 Task: Search one way flight ticket for 2 adults, 4 children and 1 infant on lap in business from Yuma: Yuma International Airport/mcas Yuma to Evansville: Evansville Regional Airport on 5-3-2023. Choice of flights is Alaska. Price is upto 98000. Outbound departure time preference is 6:15.
Action: Mouse moved to (326, 267)
Screenshot: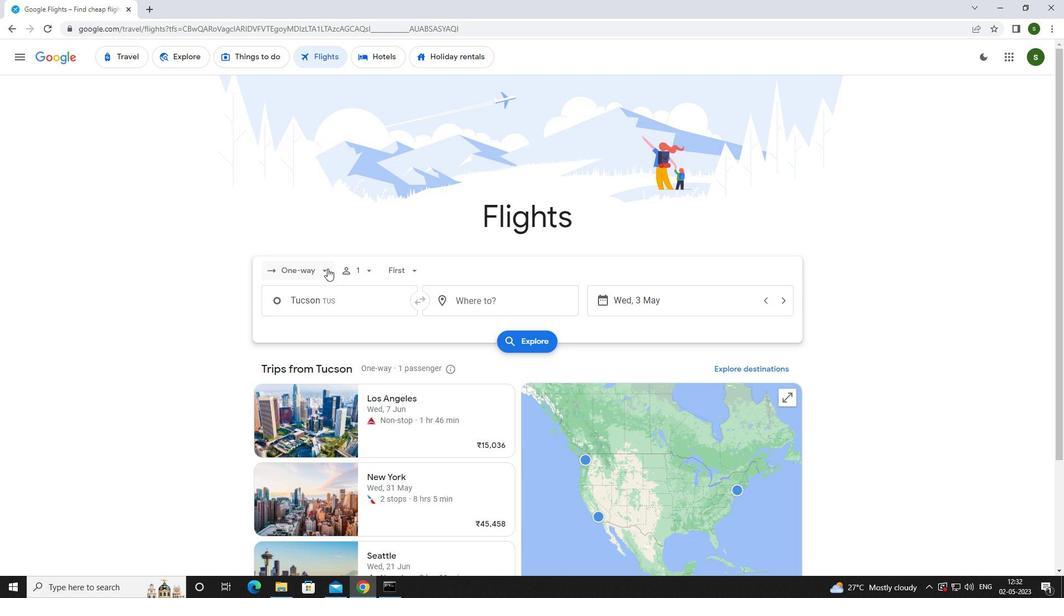 
Action: Mouse pressed left at (326, 267)
Screenshot: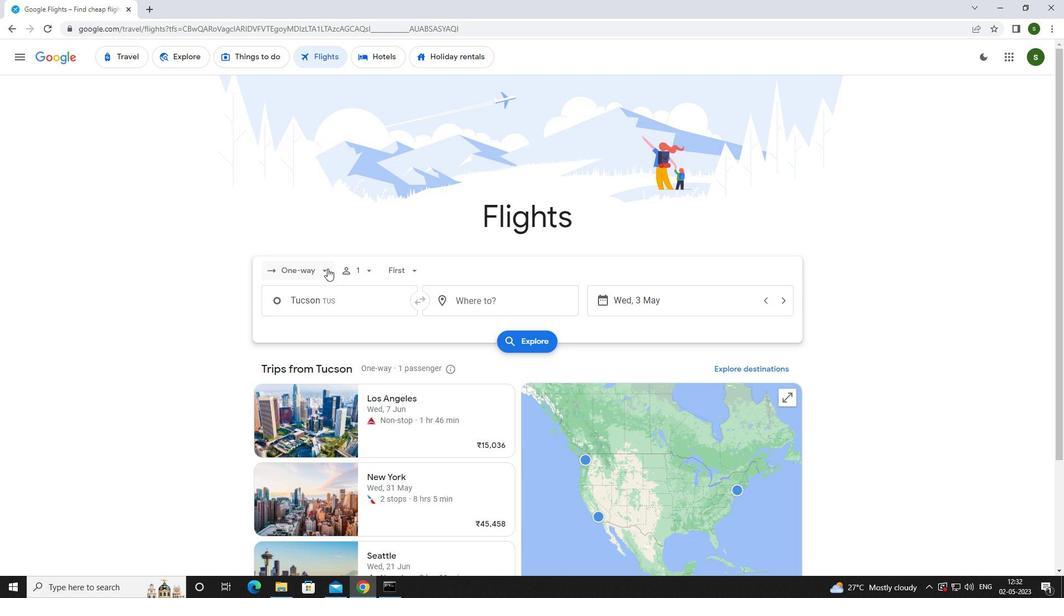 
Action: Mouse moved to (324, 319)
Screenshot: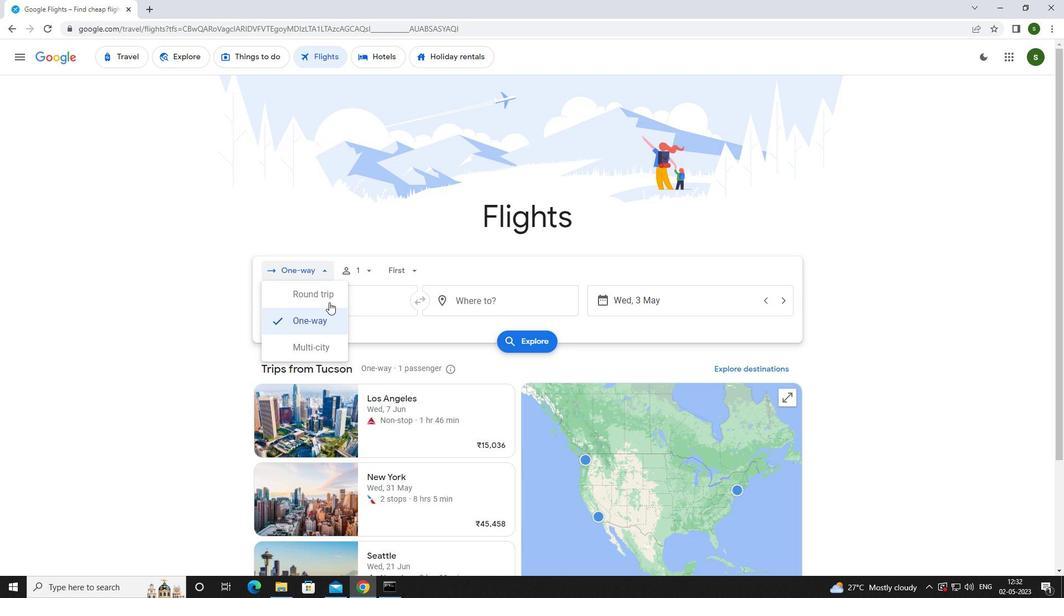 
Action: Mouse pressed left at (324, 319)
Screenshot: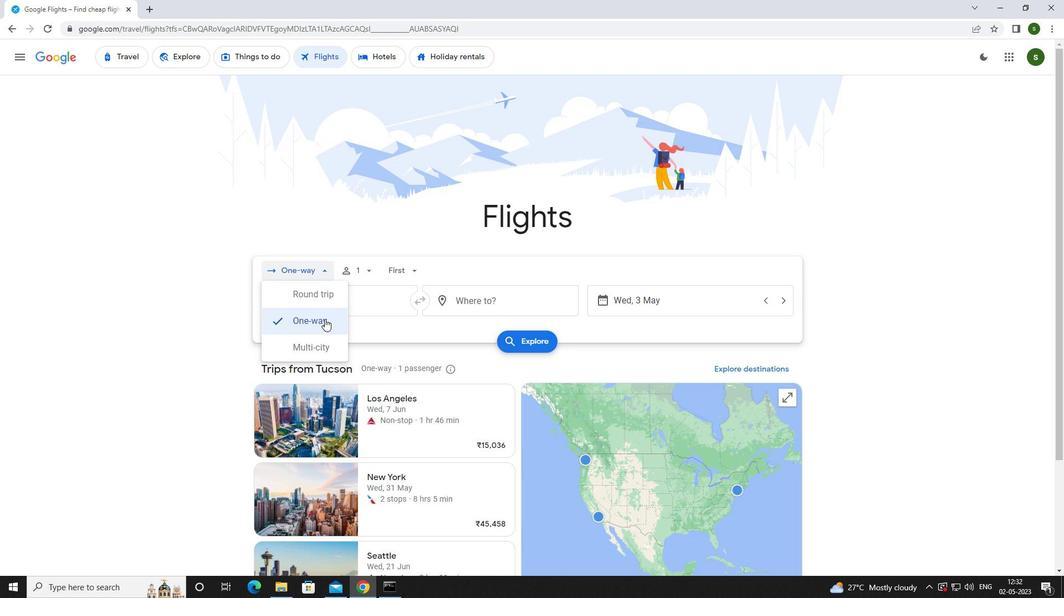 
Action: Mouse moved to (364, 271)
Screenshot: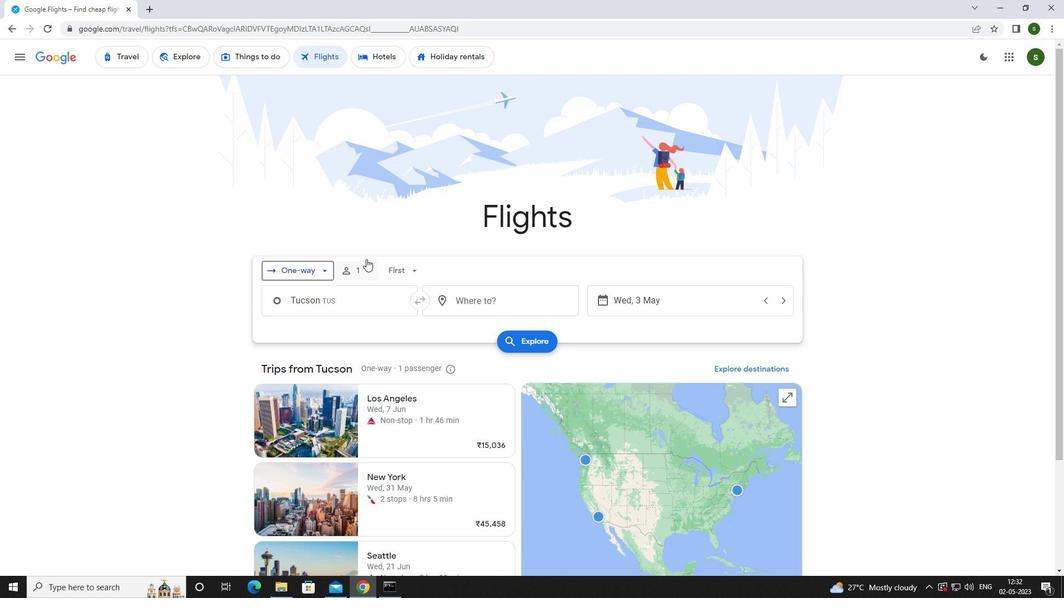 
Action: Mouse pressed left at (364, 271)
Screenshot: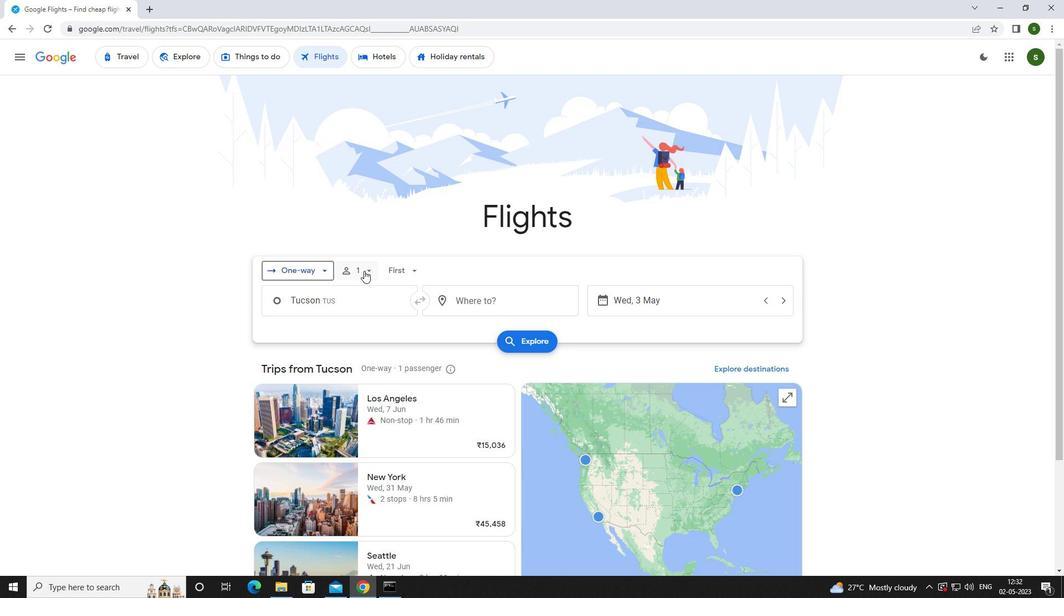 
Action: Mouse moved to (448, 301)
Screenshot: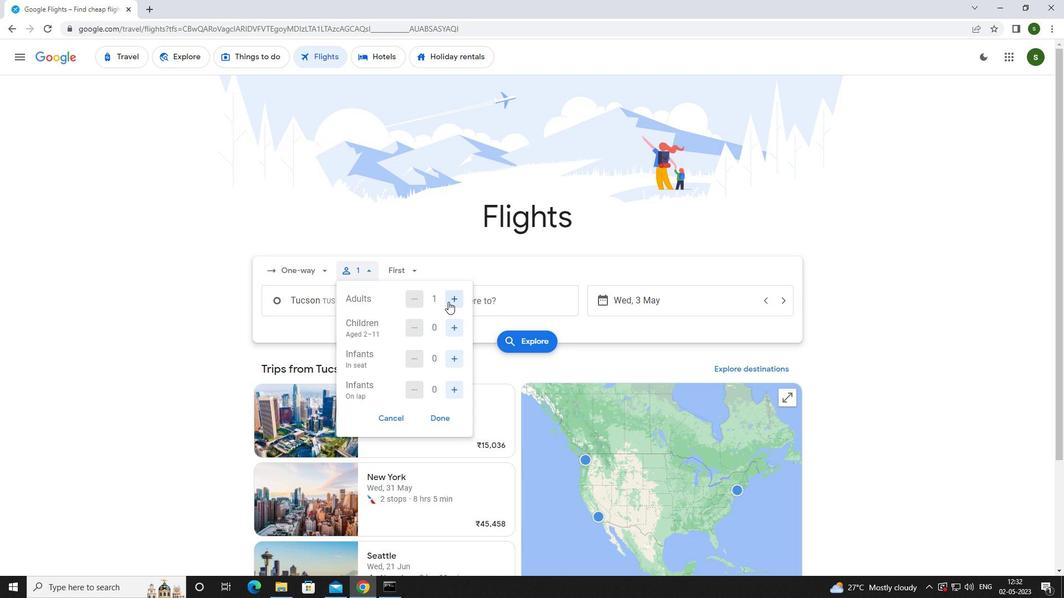 
Action: Mouse pressed left at (448, 301)
Screenshot: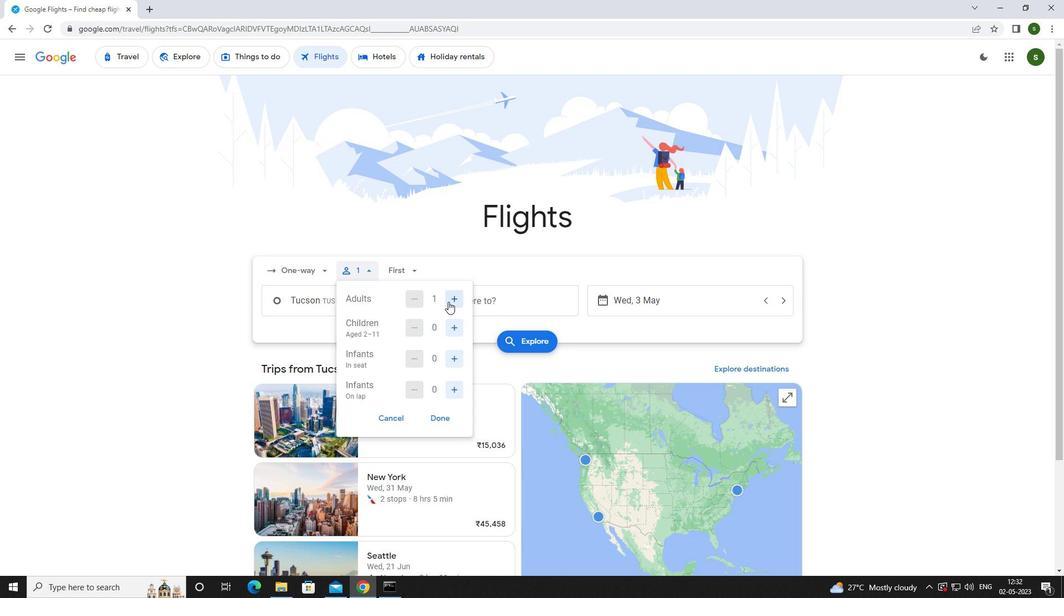 
Action: Mouse moved to (456, 327)
Screenshot: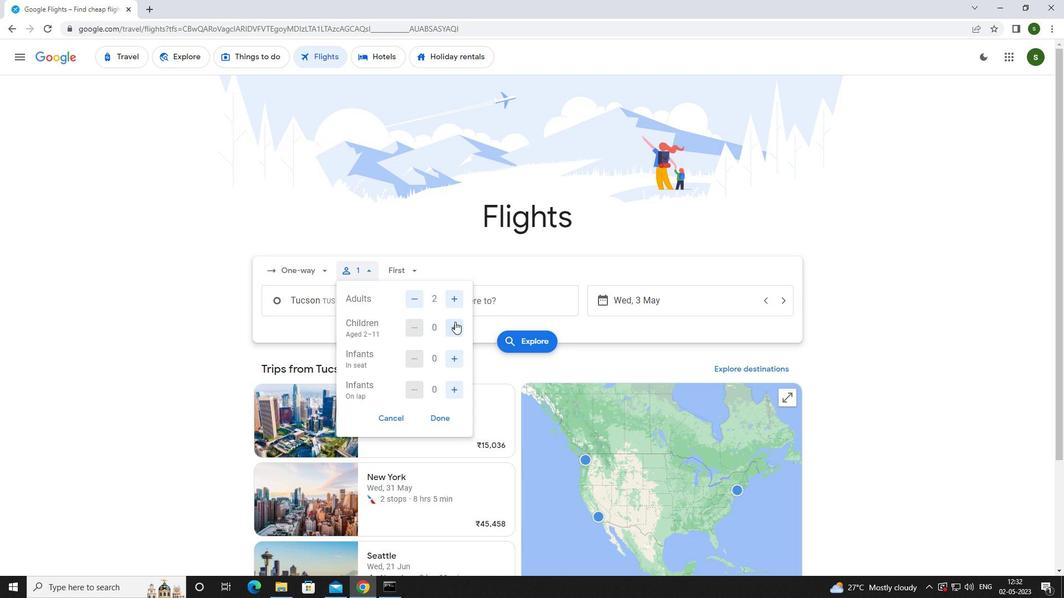 
Action: Mouse pressed left at (456, 327)
Screenshot: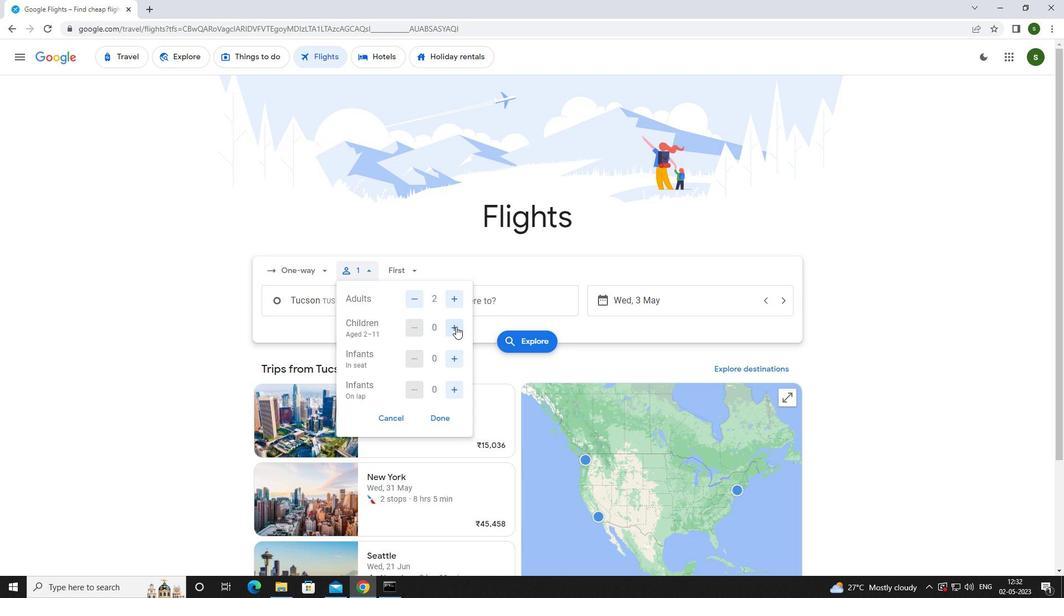 
Action: Mouse pressed left at (456, 327)
Screenshot: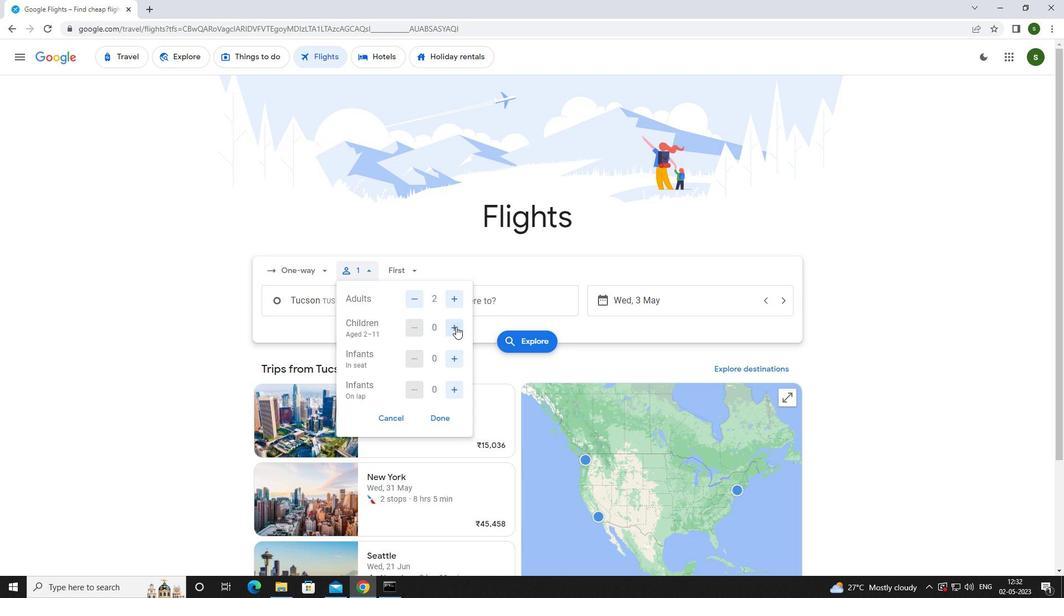 
Action: Mouse pressed left at (456, 327)
Screenshot: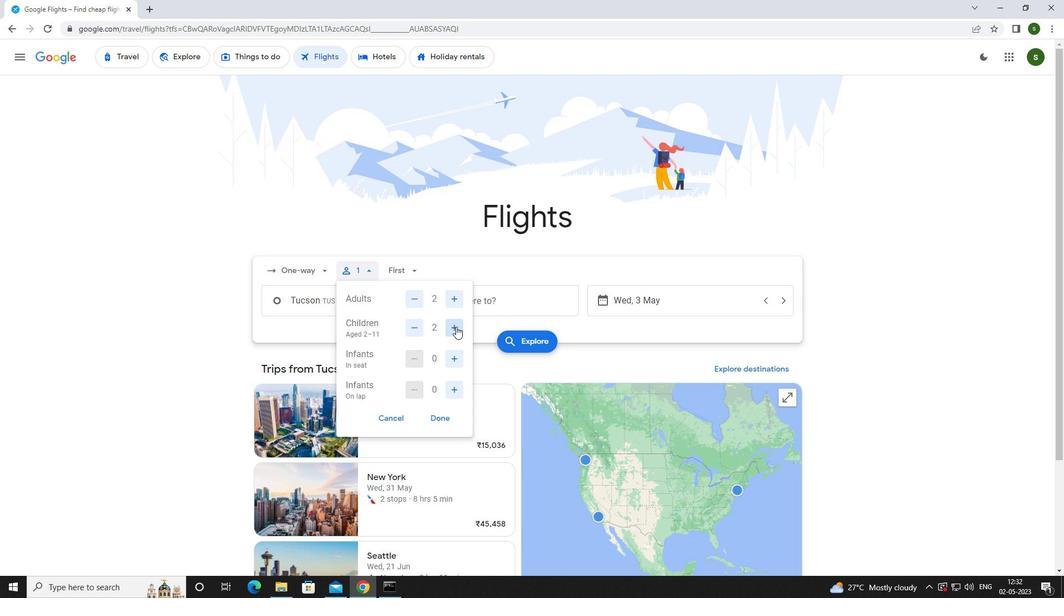 
Action: Mouse pressed left at (456, 327)
Screenshot: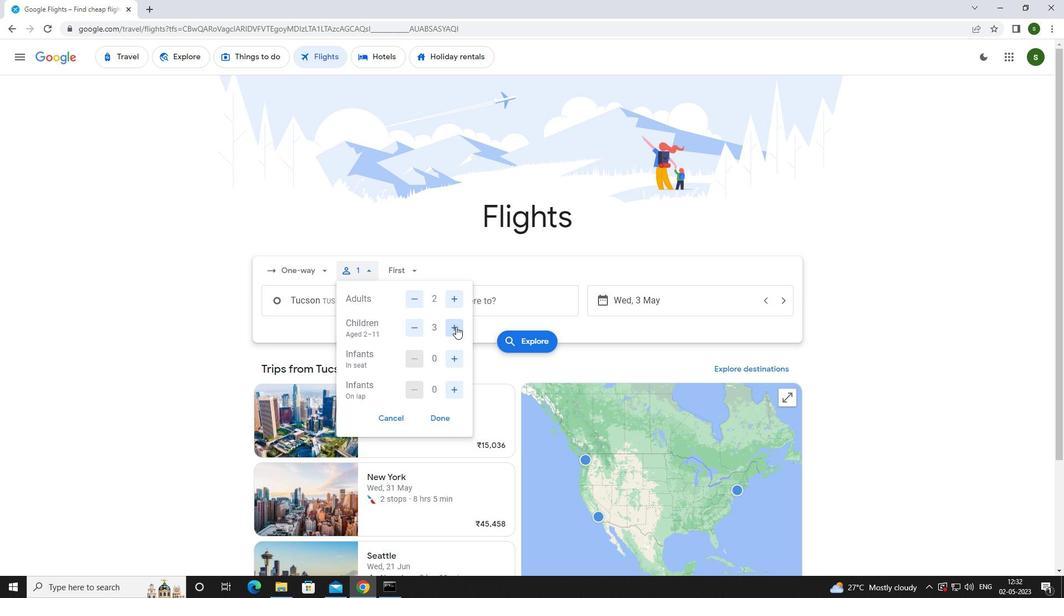 
Action: Mouse moved to (450, 392)
Screenshot: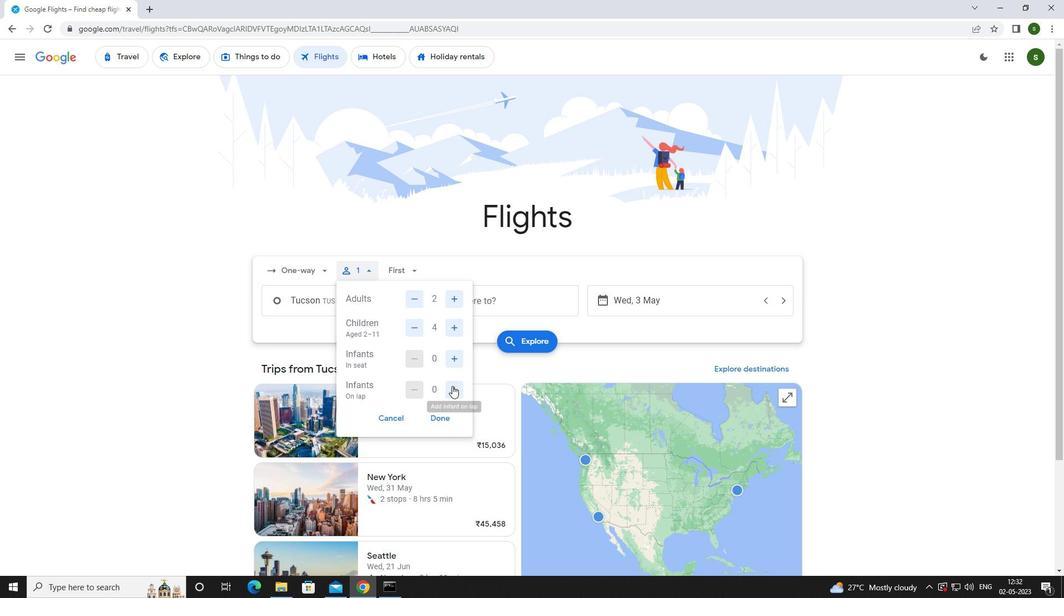 
Action: Mouse pressed left at (450, 392)
Screenshot: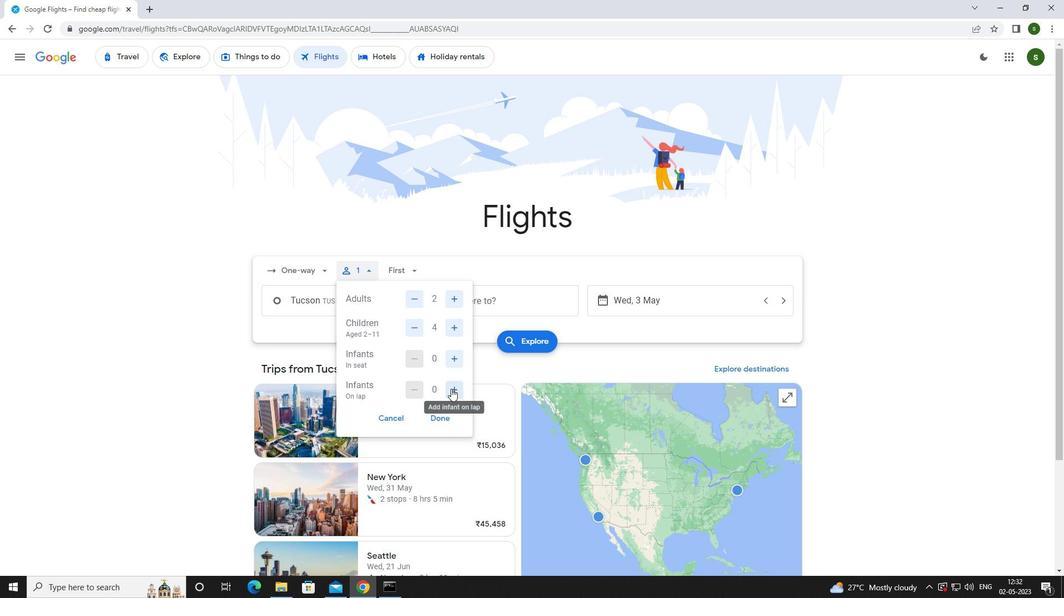 
Action: Mouse moved to (411, 272)
Screenshot: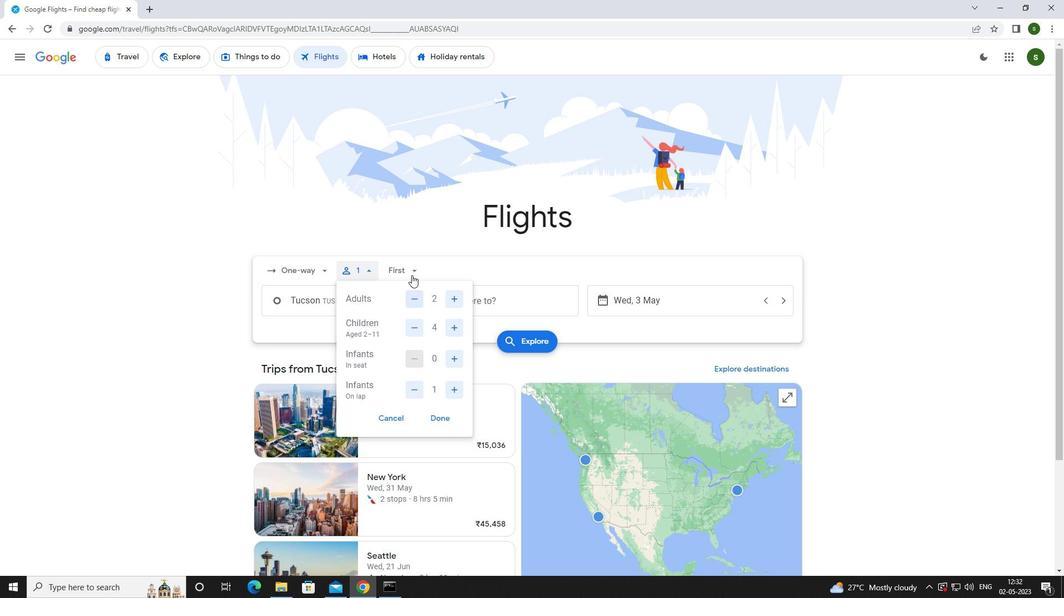 
Action: Mouse pressed left at (411, 272)
Screenshot: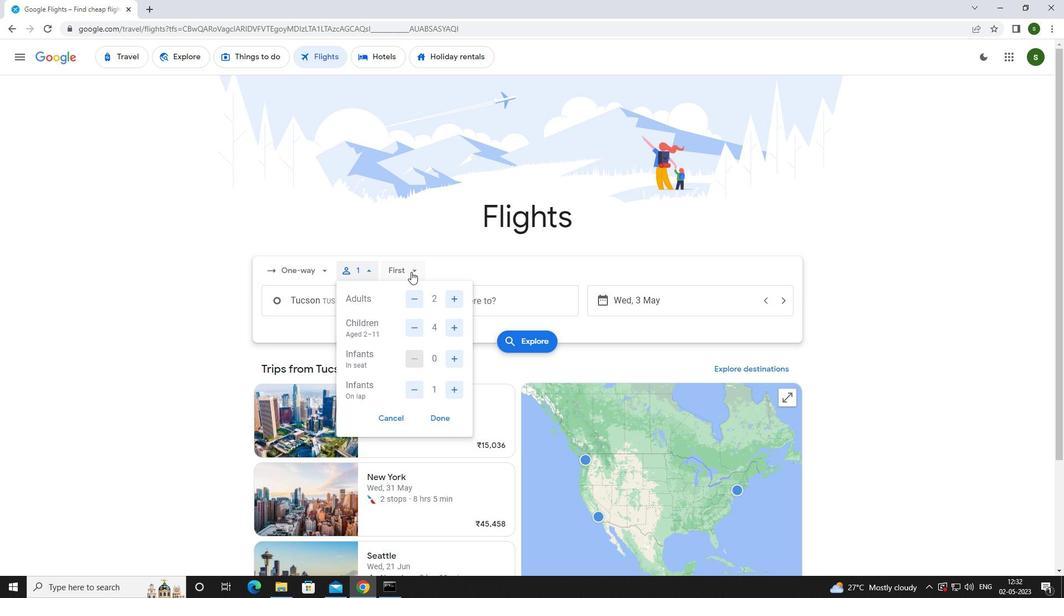
Action: Mouse moved to (427, 343)
Screenshot: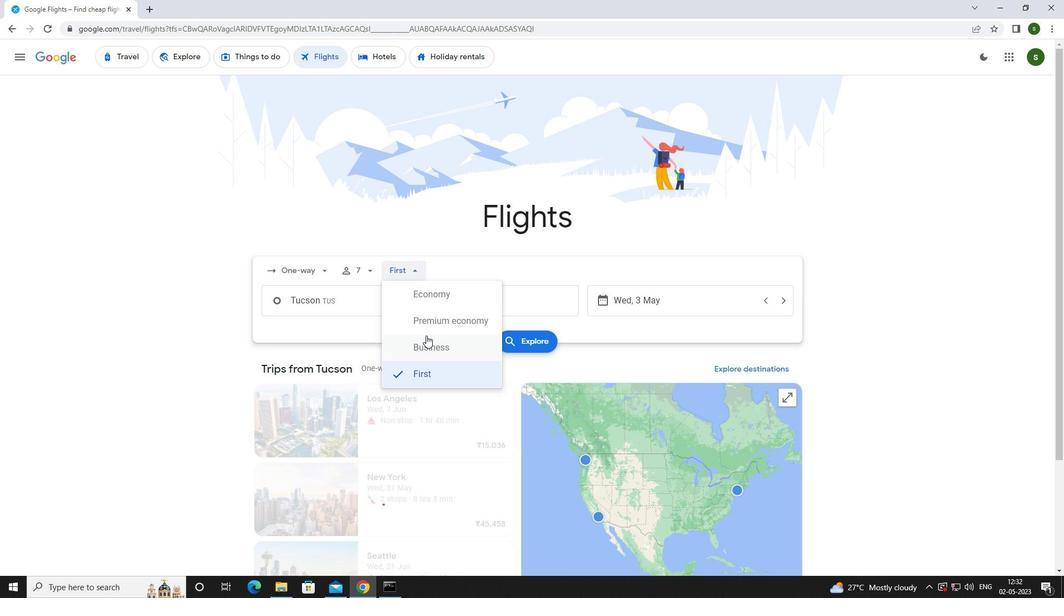 
Action: Mouse pressed left at (427, 343)
Screenshot: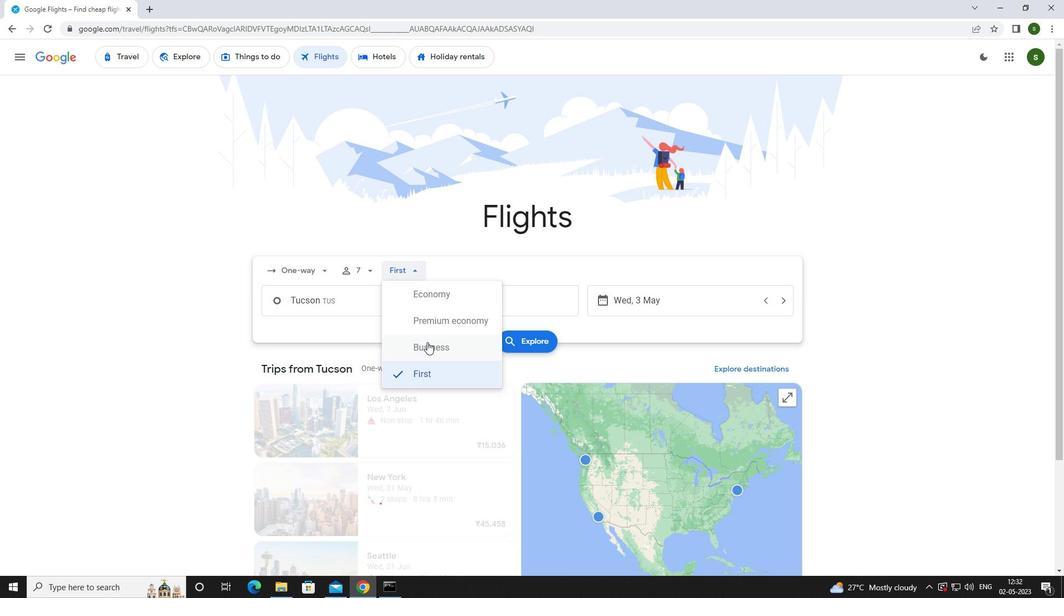 
Action: Mouse moved to (366, 304)
Screenshot: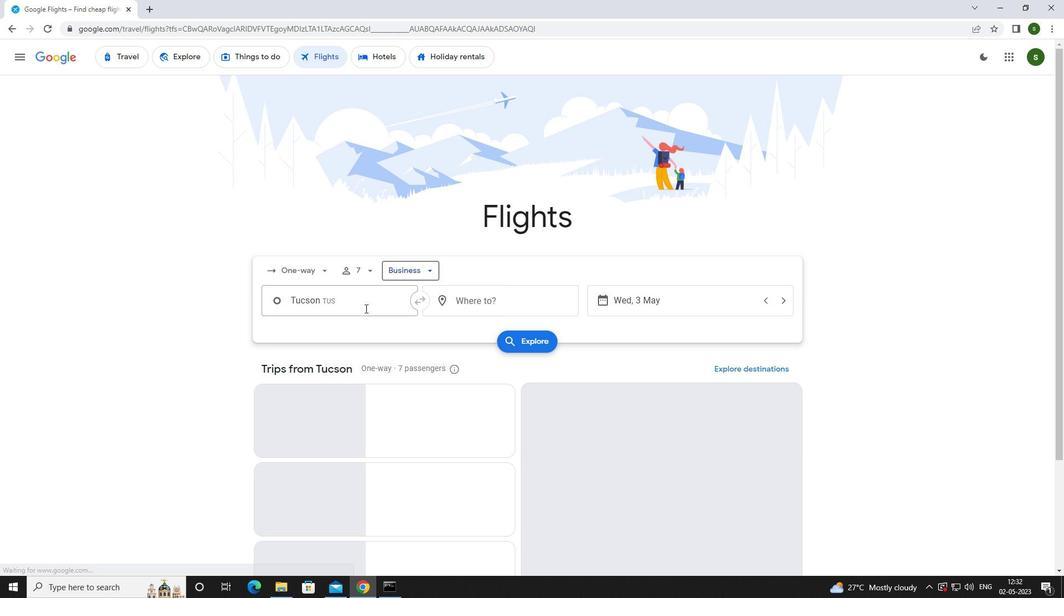 
Action: Mouse pressed left at (366, 304)
Screenshot: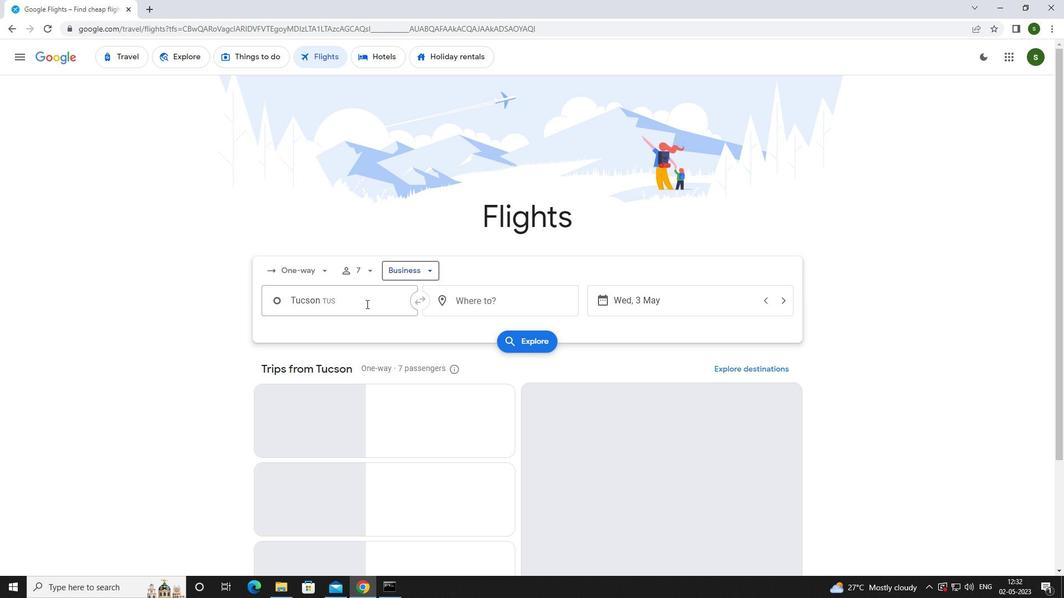 
Action: Mouse moved to (375, 319)
Screenshot: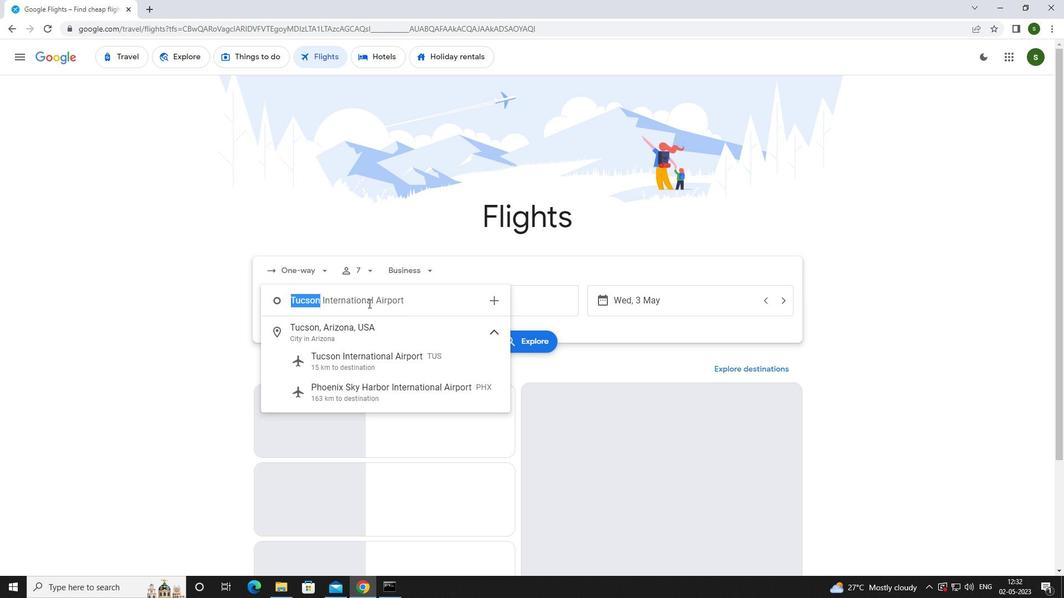 
Action: Key pressed <Key.caps_lock>y<Key.caps_lock>uma<Key.space>
Screenshot: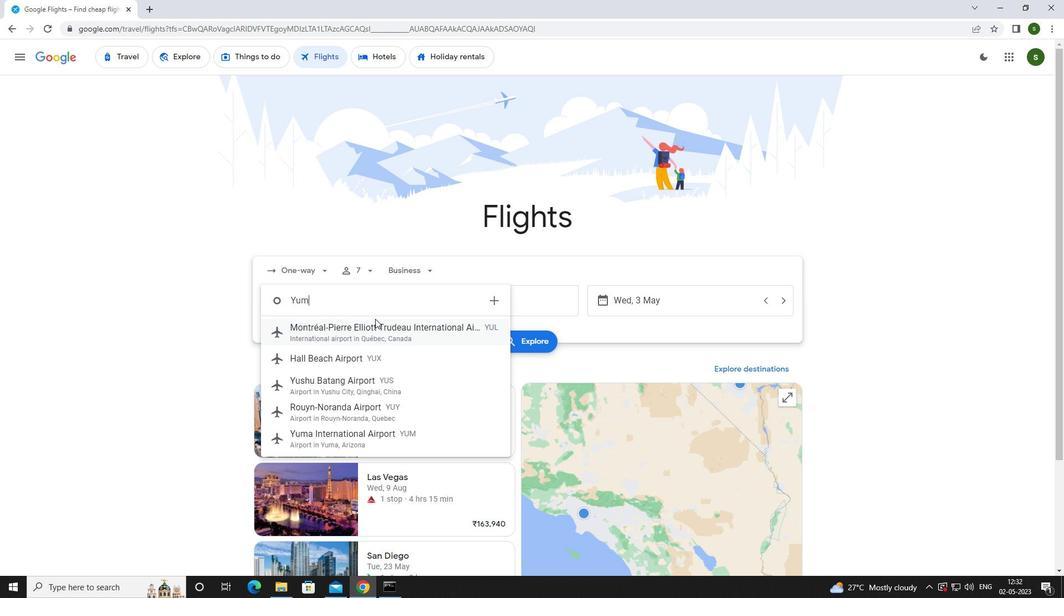 
Action: Mouse moved to (370, 370)
Screenshot: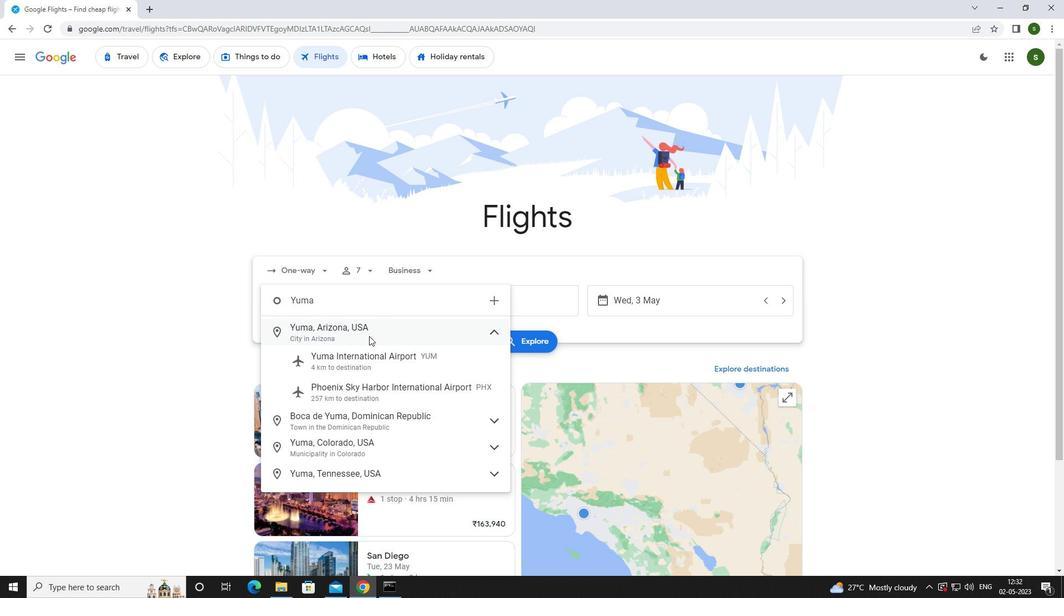 
Action: Mouse pressed left at (370, 370)
Screenshot: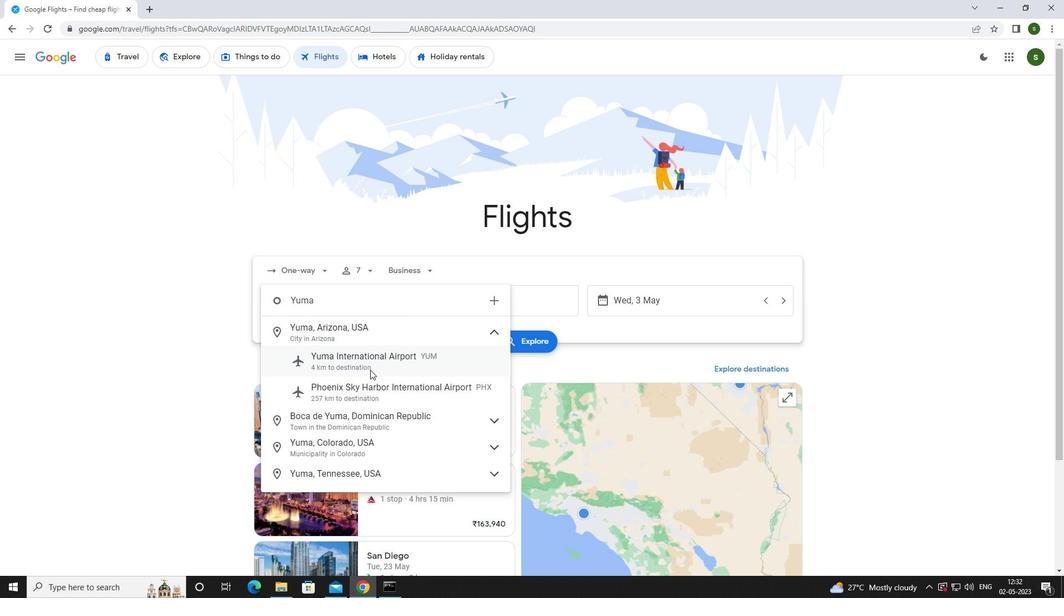 
Action: Mouse moved to (507, 303)
Screenshot: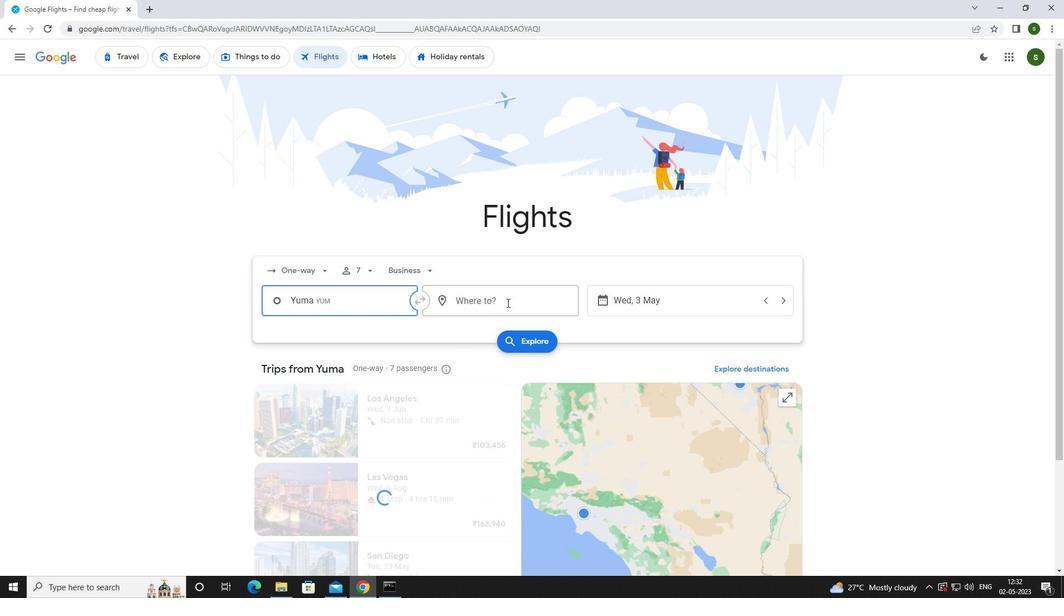 
Action: Mouse pressed left at (507, 303)
Screenshot: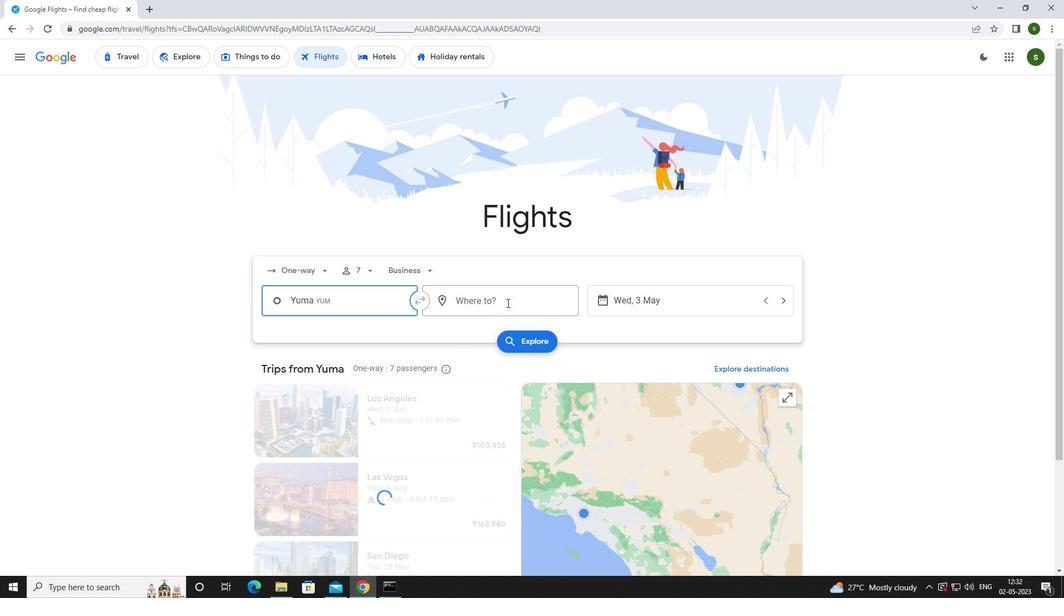 
Action: Key pressed <Key.caps_lock>e<Key.caps_lock>vansvill
Screenshot: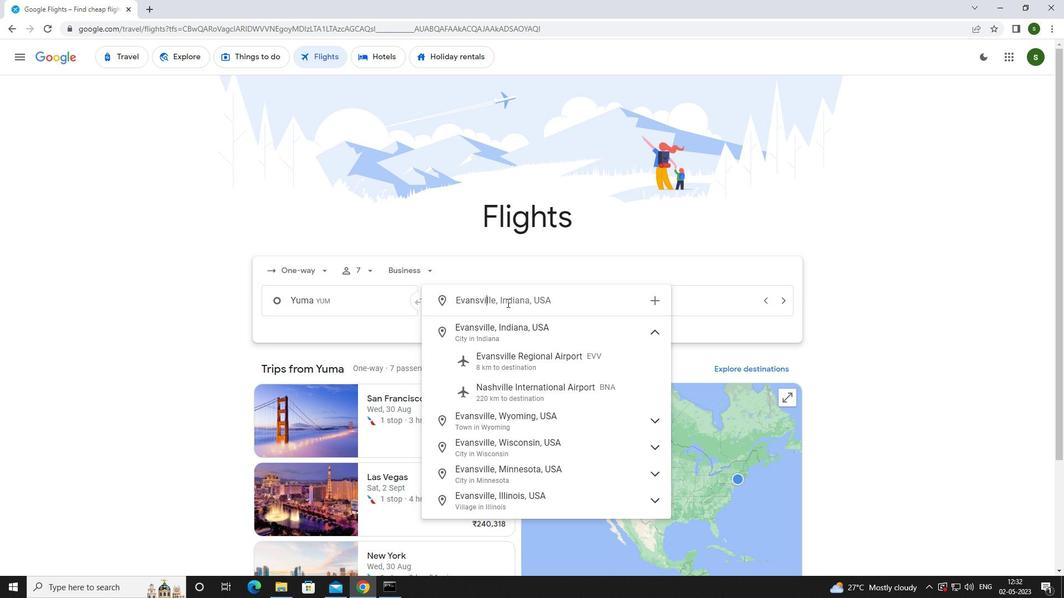 
Action: Mouse moved to (519, 358)
Screenshot: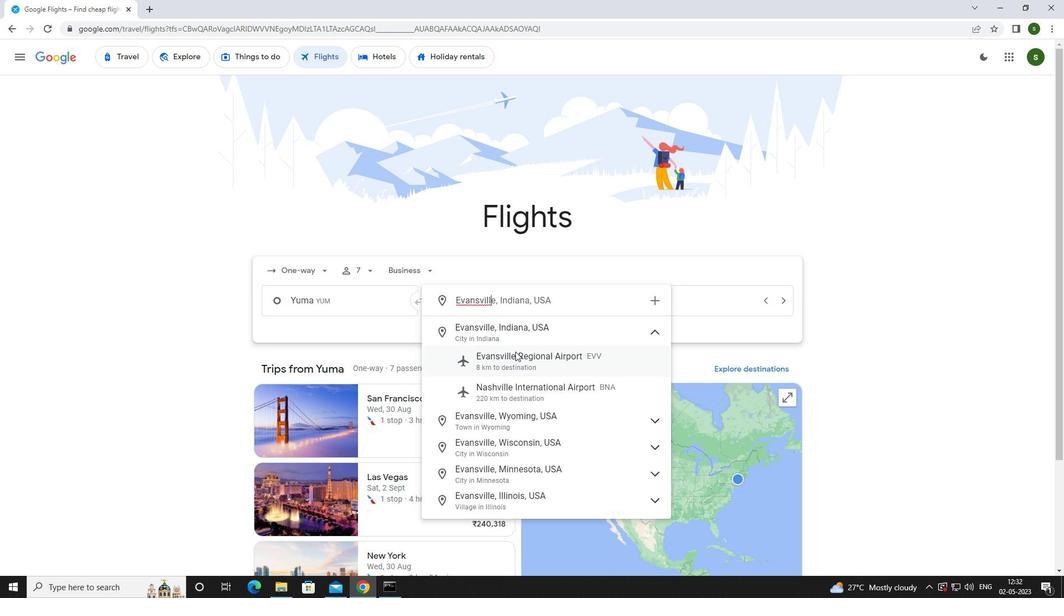 
Action: Mouse pressed left at (519, 358)
Screenshot: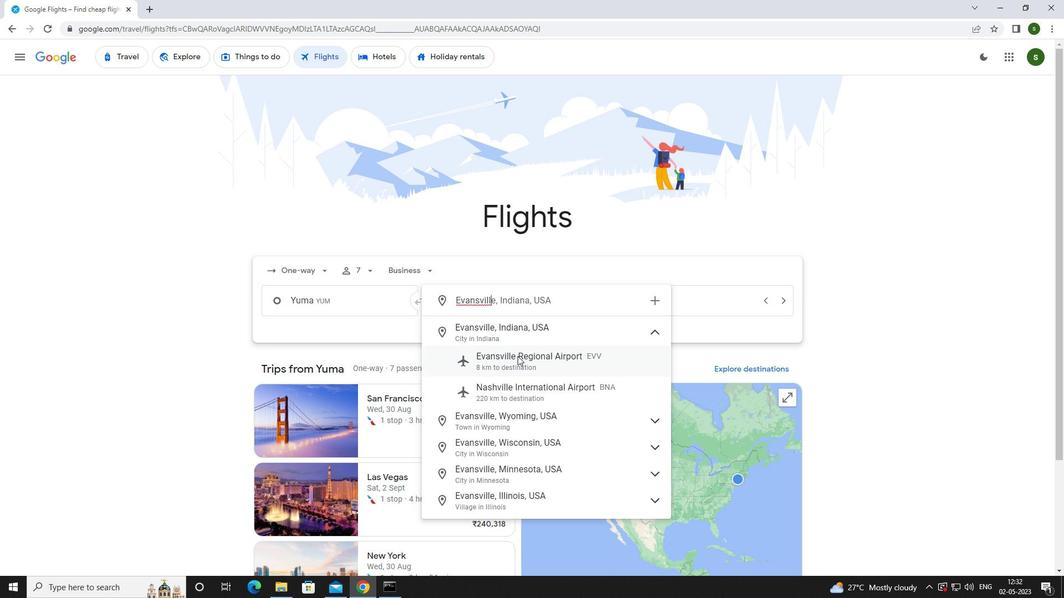 
Action: Mouse moved to (669, 300)
Screenshot: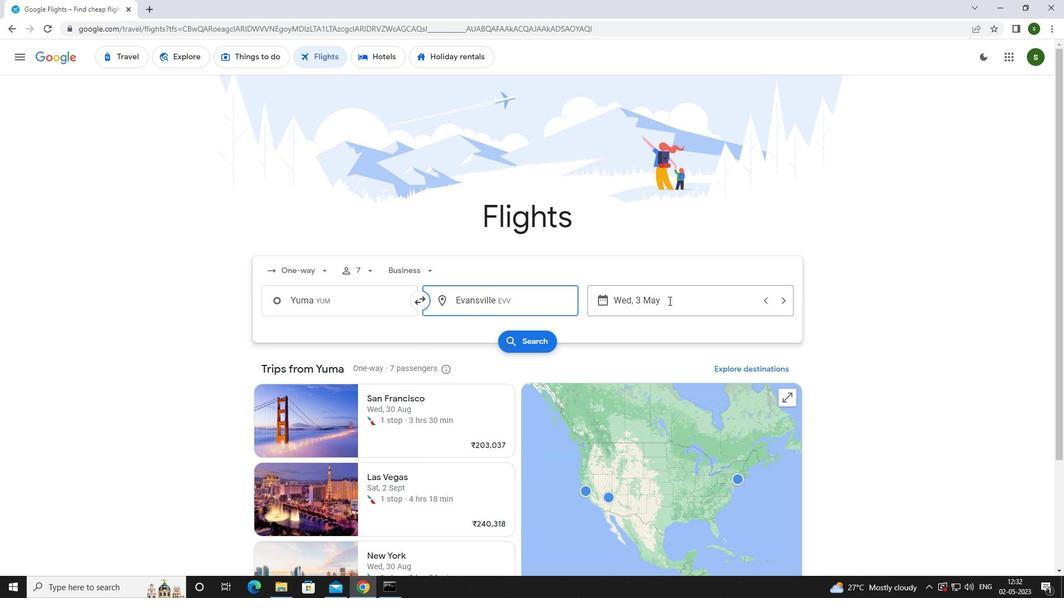 
Action: Mouse pressed left at (669, 300)
Screenshot: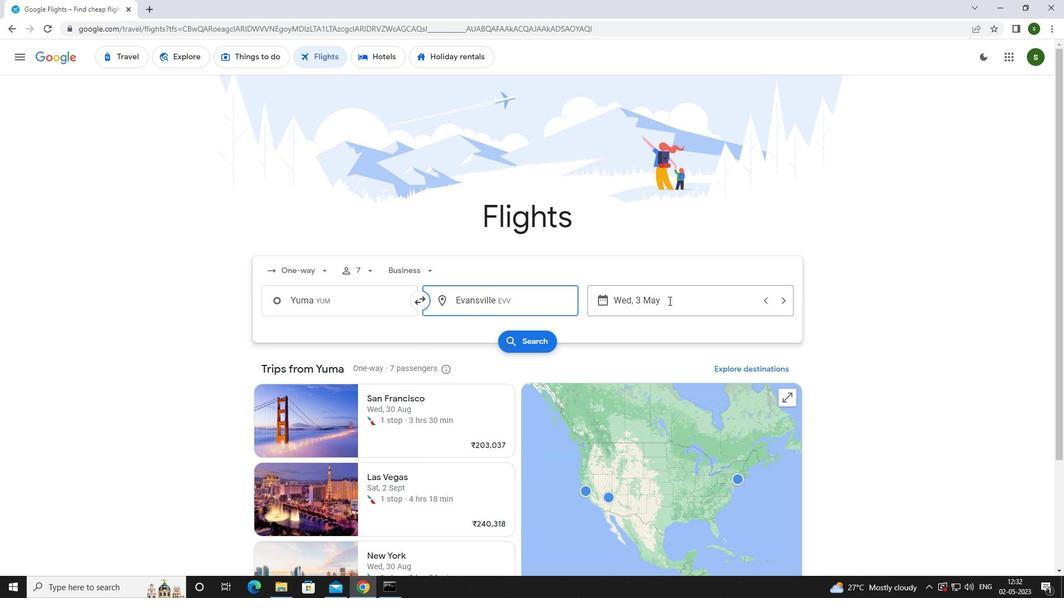 
Action: Mouse moved to (483, 373)
Screenshot: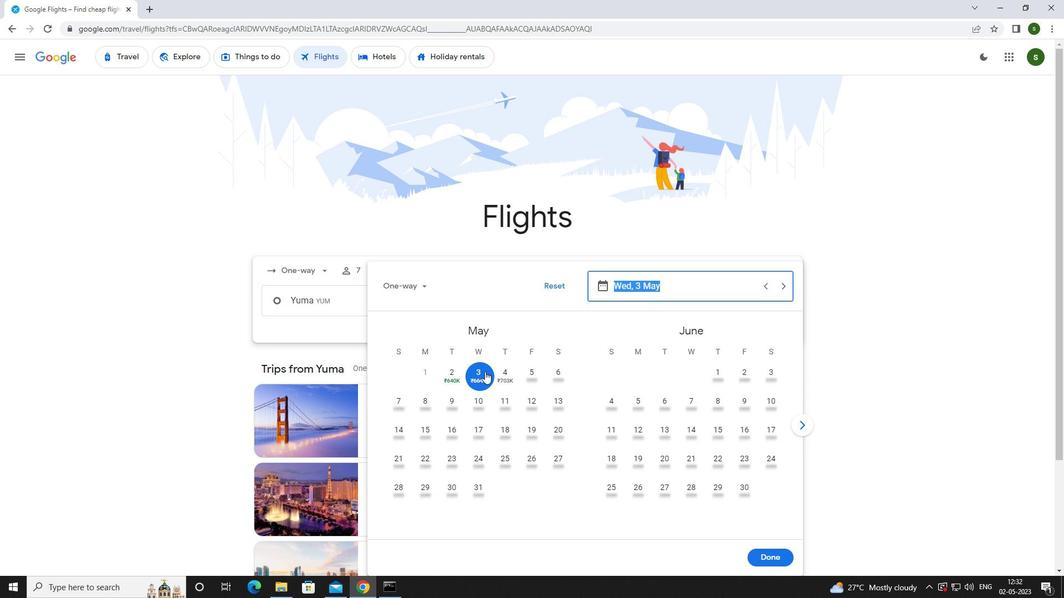 
Action: Mouse pressed left at (483, 373)
Screenshot: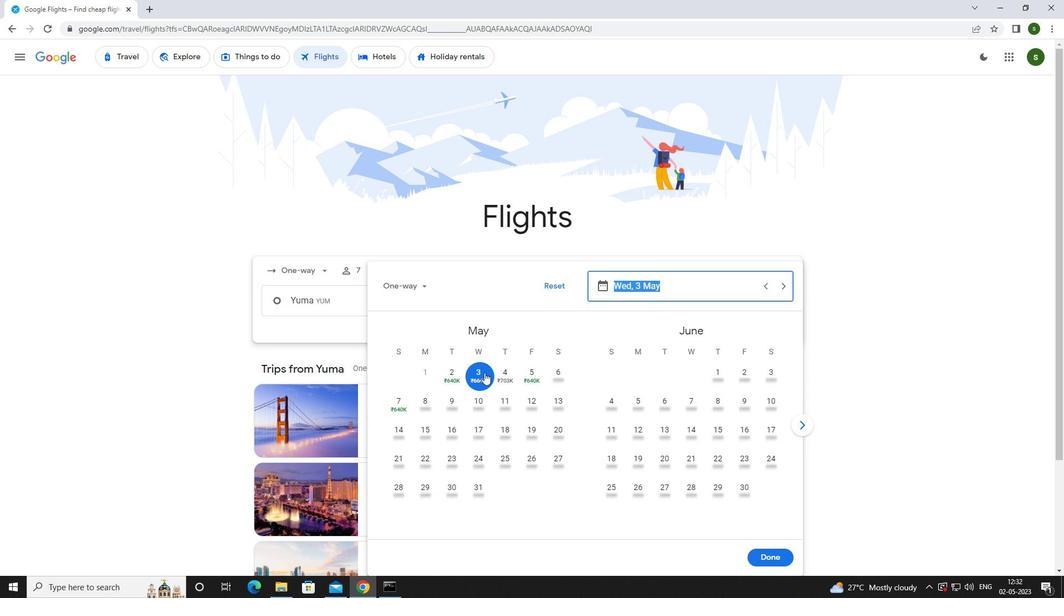 
Action: Mouse moved to (765, 554)
Screenshot: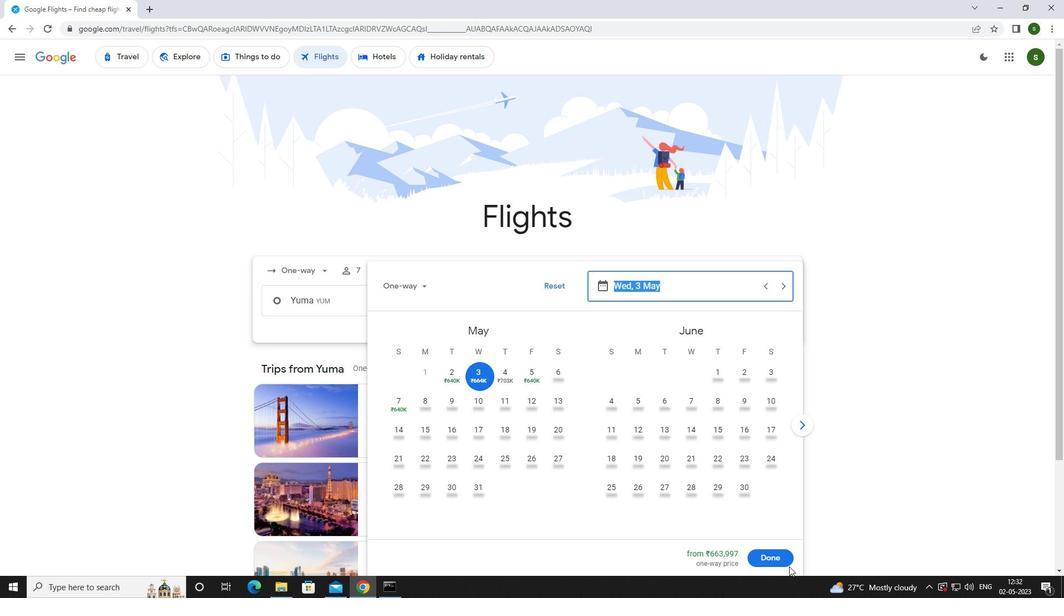 
Action: Mouse pressed left at (765, 554)
Screenshot: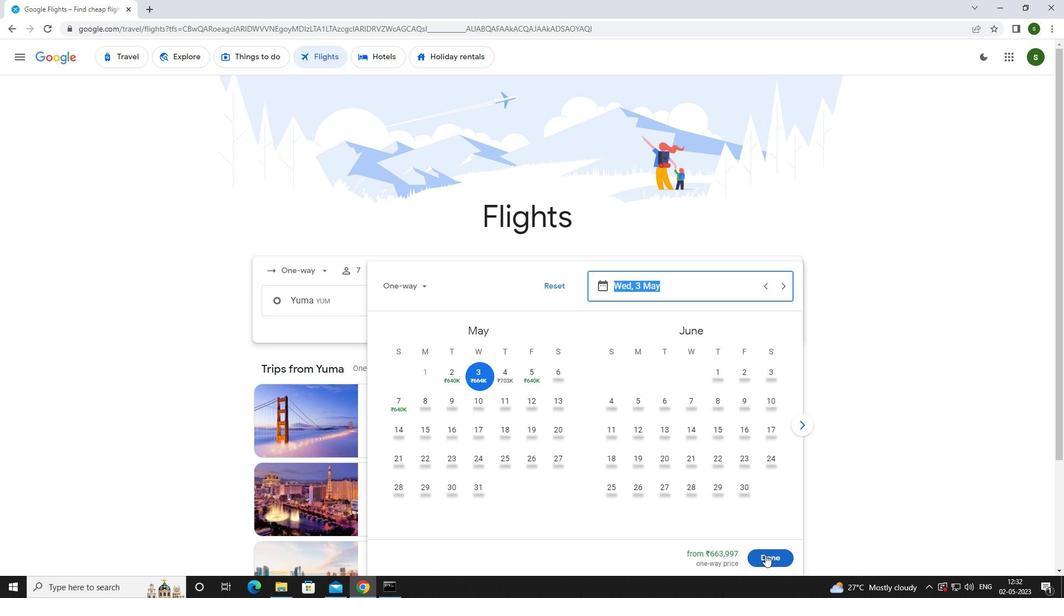 
Action: Mouse moved to (529, 339)
Screenshot: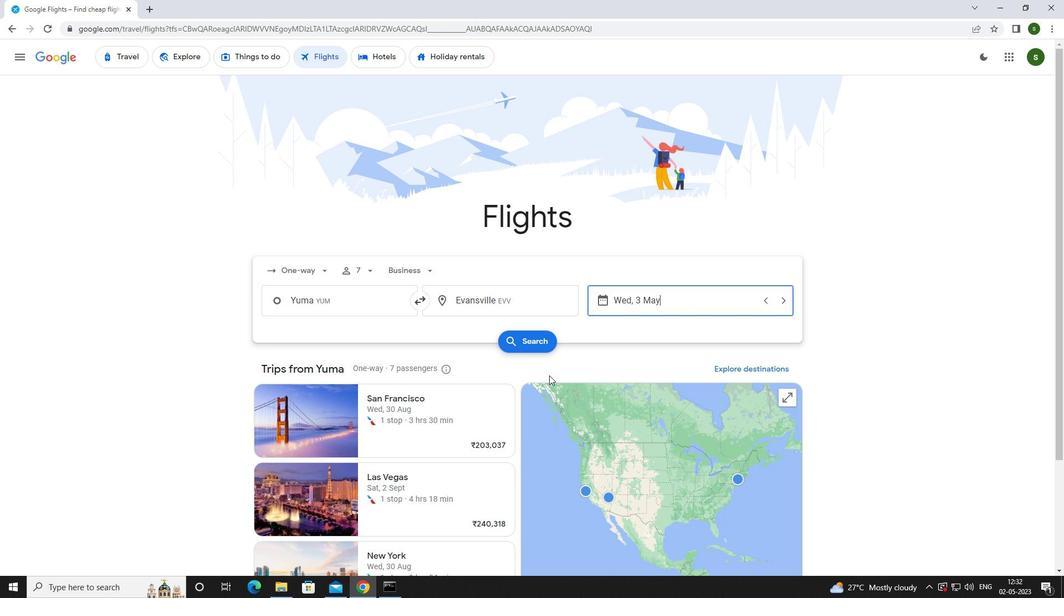 
Action: Mouse pressed left at (529, 339)
Screenshot: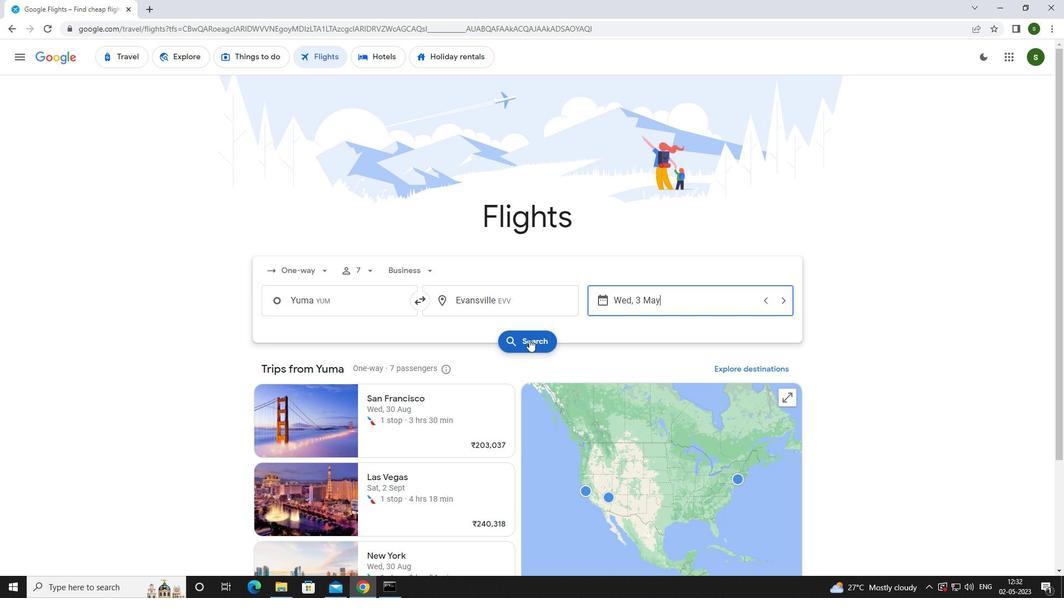 
Action: Mouse moved to (273, 157)
Screenshot: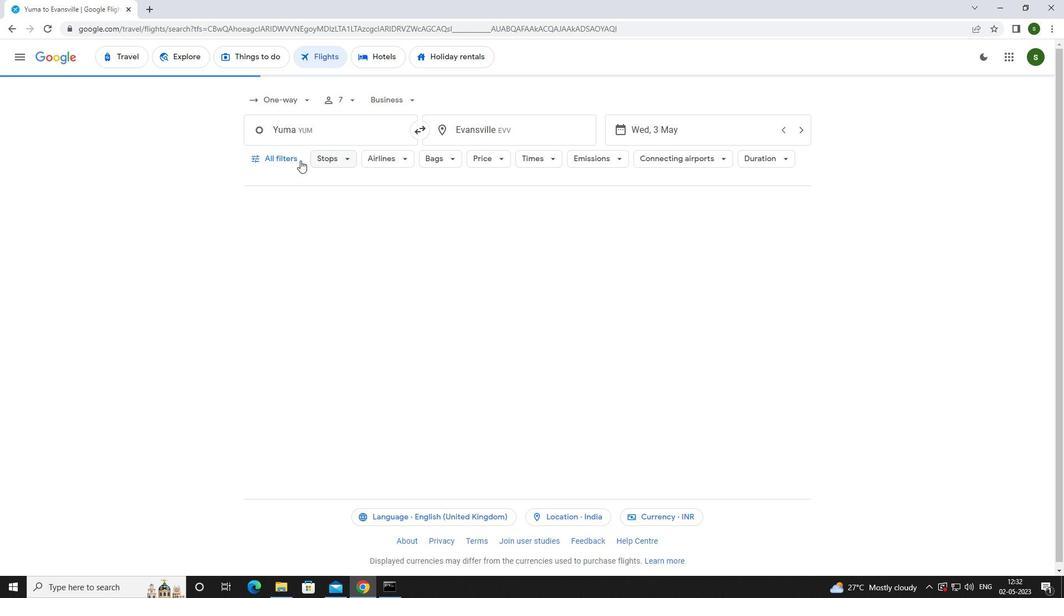 
Action: Mouse pressed left at (273, 157)
Screenshot: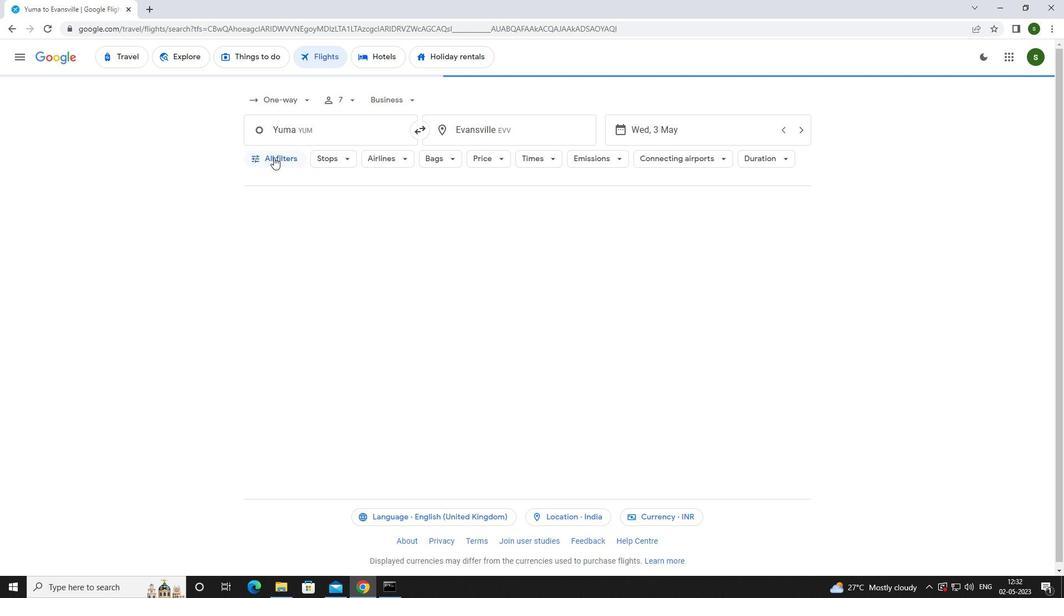 
Action: Mouse moved to (414, 395)
Screenshot: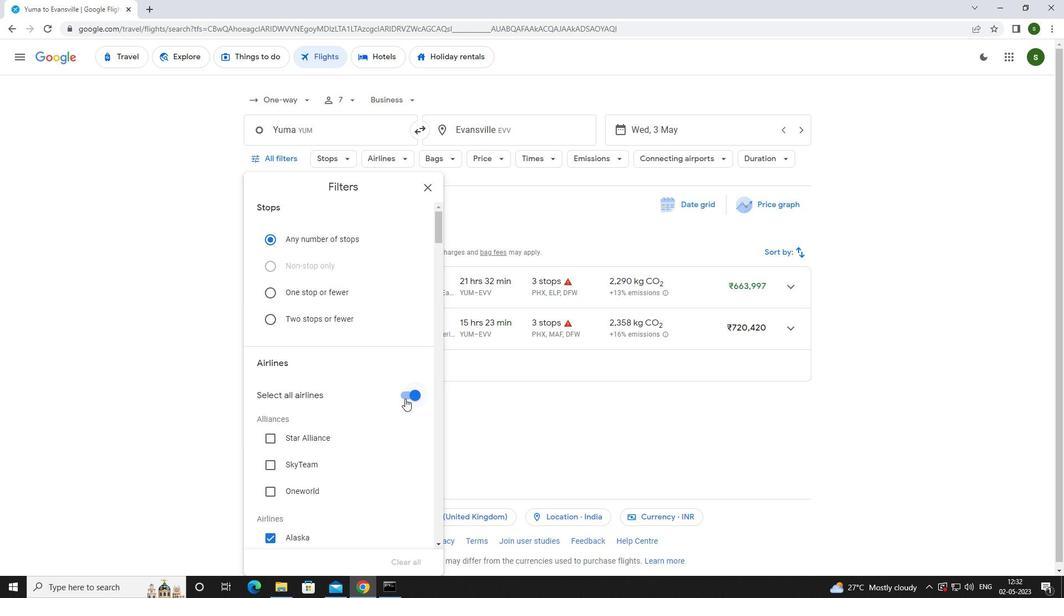 
Action: Mouse pressed left at (414, 395)
Screenshot: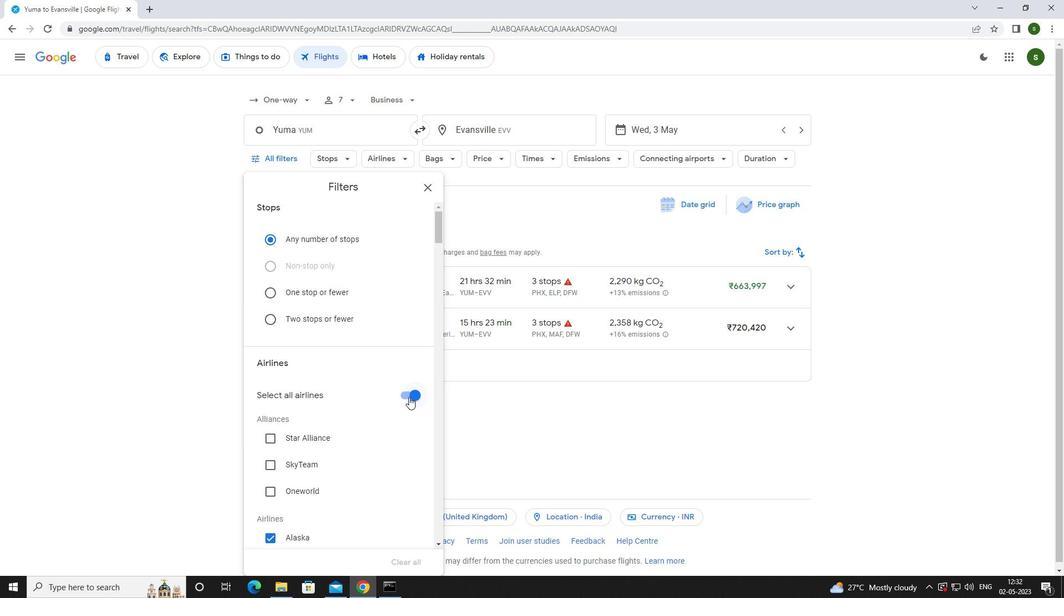 
Action: Mouse moved to (378, 315)
Screenshot: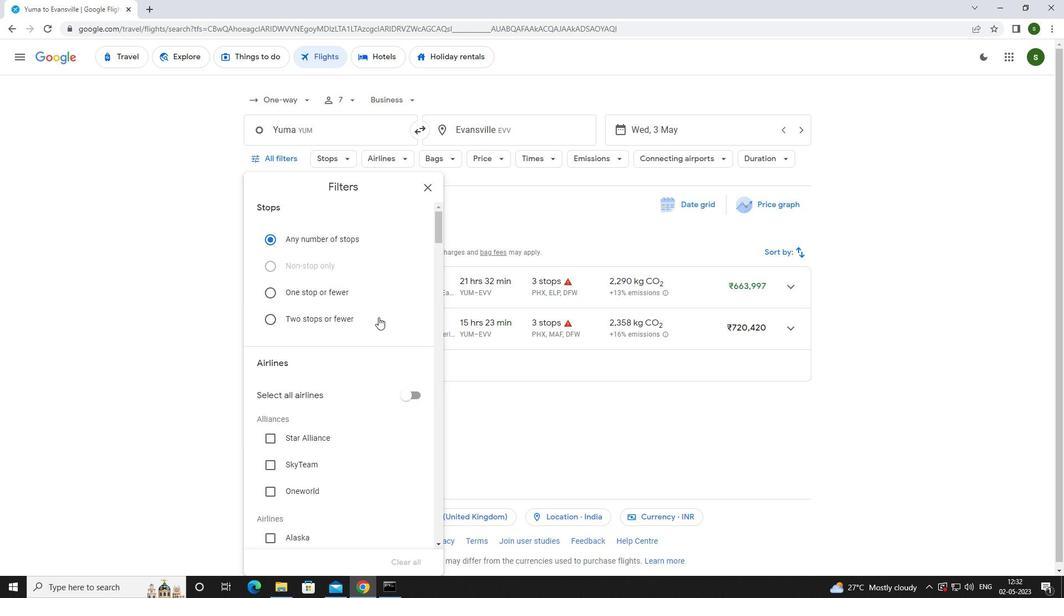 
Action: Mouse scrolled (378, 314) with delta (0, 0)
Screenshot: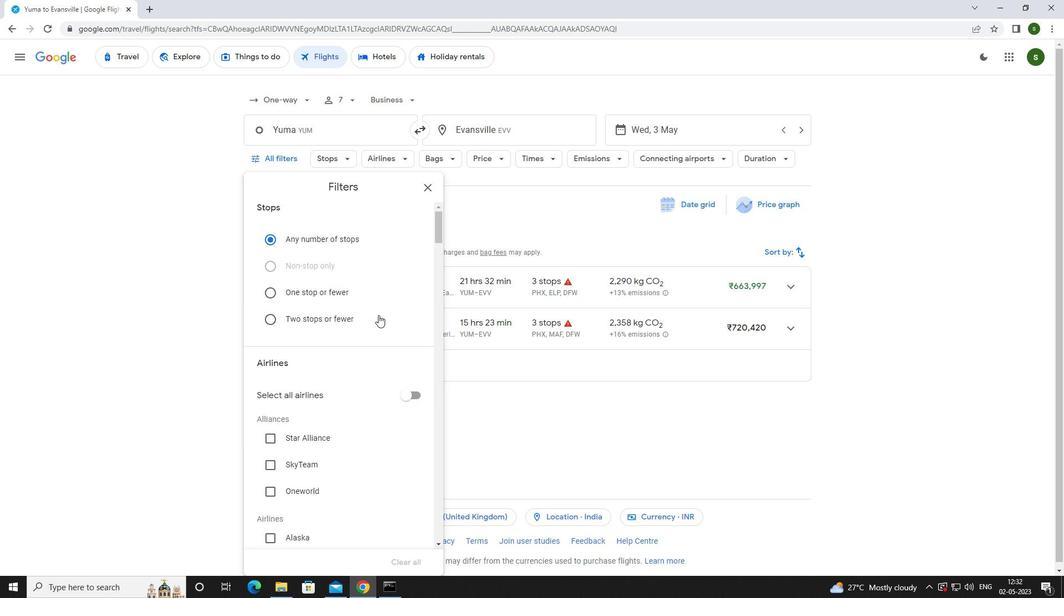 
Action: Mouse scrolled (378, 314) with delta (0, 0)
Screenshot: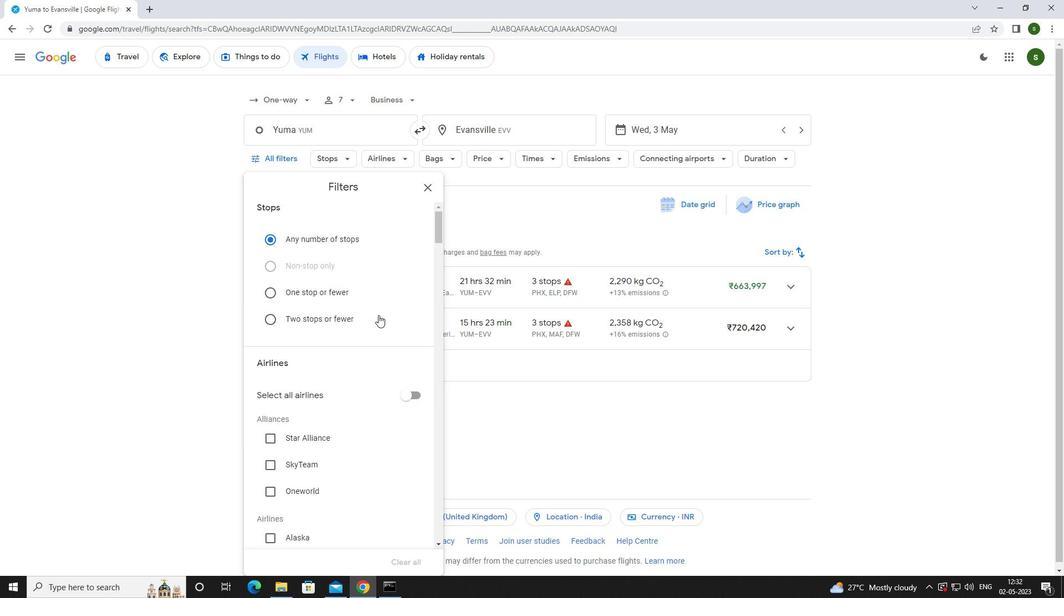 
Action: Mouse moved to (378, 314)
Screenshot: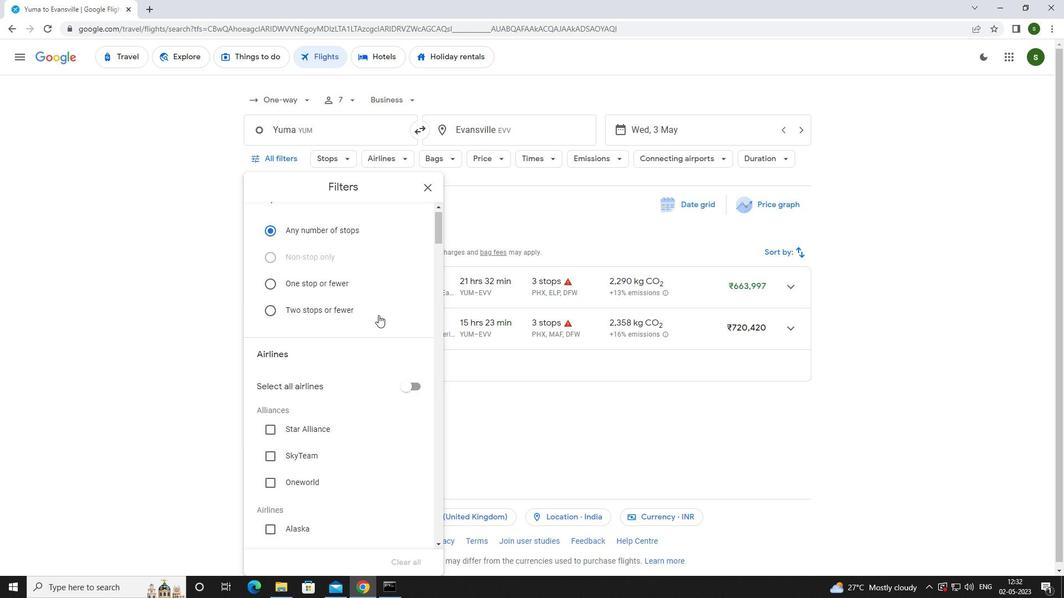 
Action: Mouse scrolled (378, 314) with delta (0, 0)
Screenshot: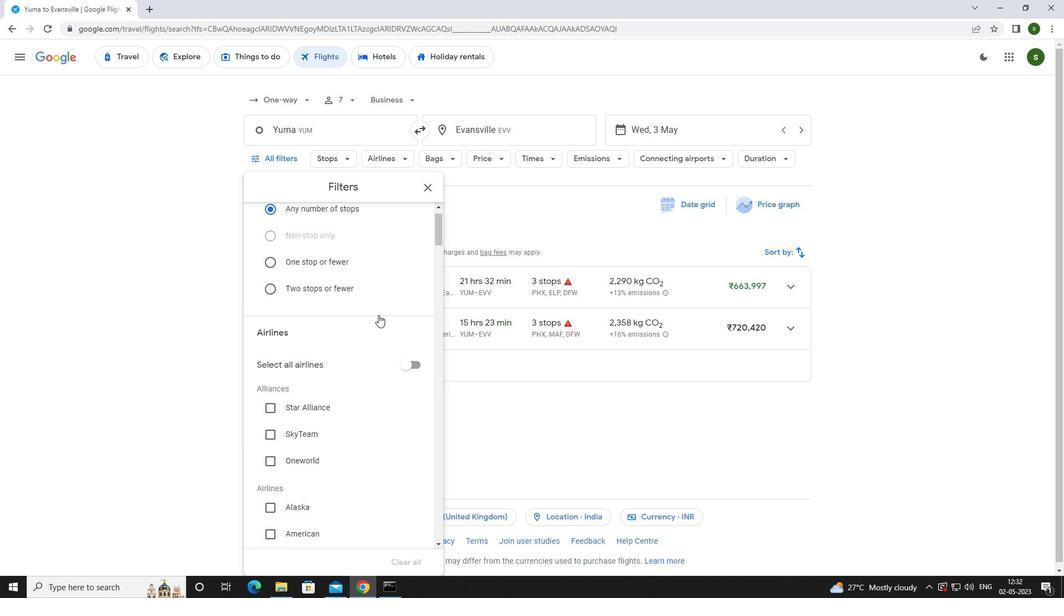 
Action: Mouse moved to (299, 371)
Screenshot: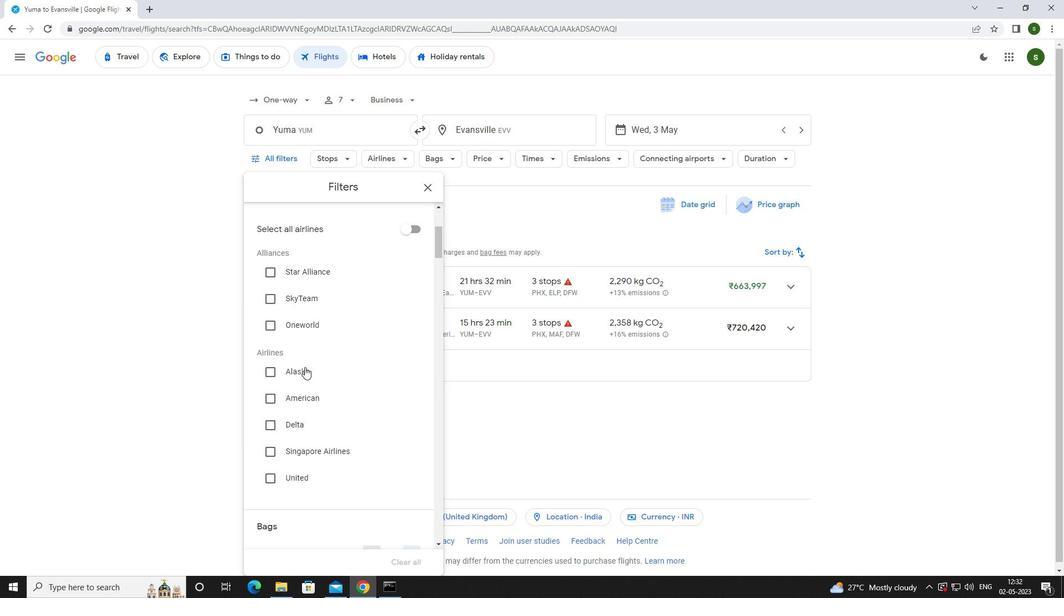 
Action: Mouse pressed left at (299, 371)
Screenshot: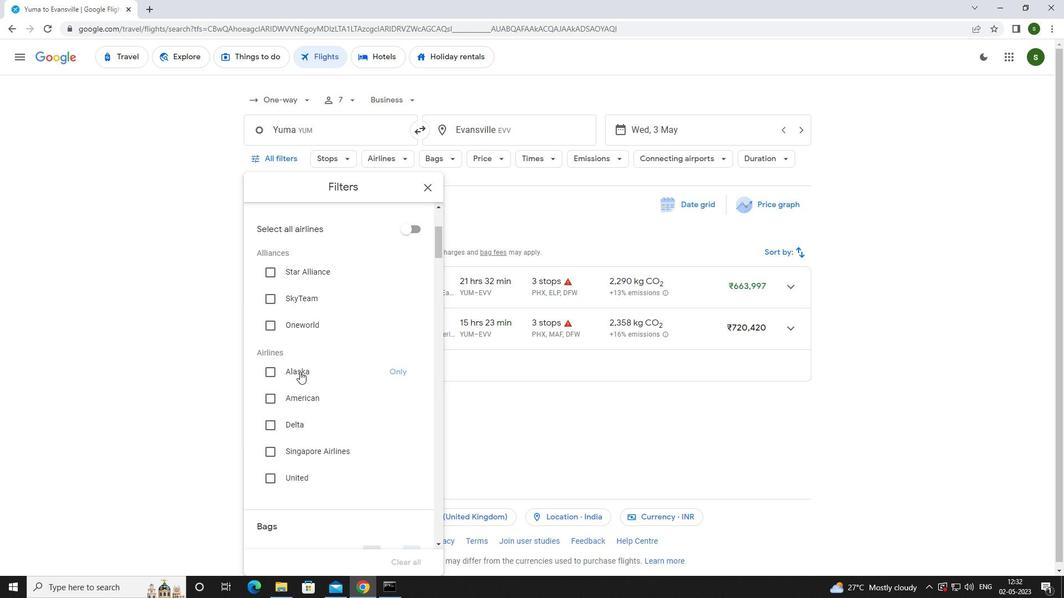 
Action: Mouse moved to (353, 338)
Screenshot: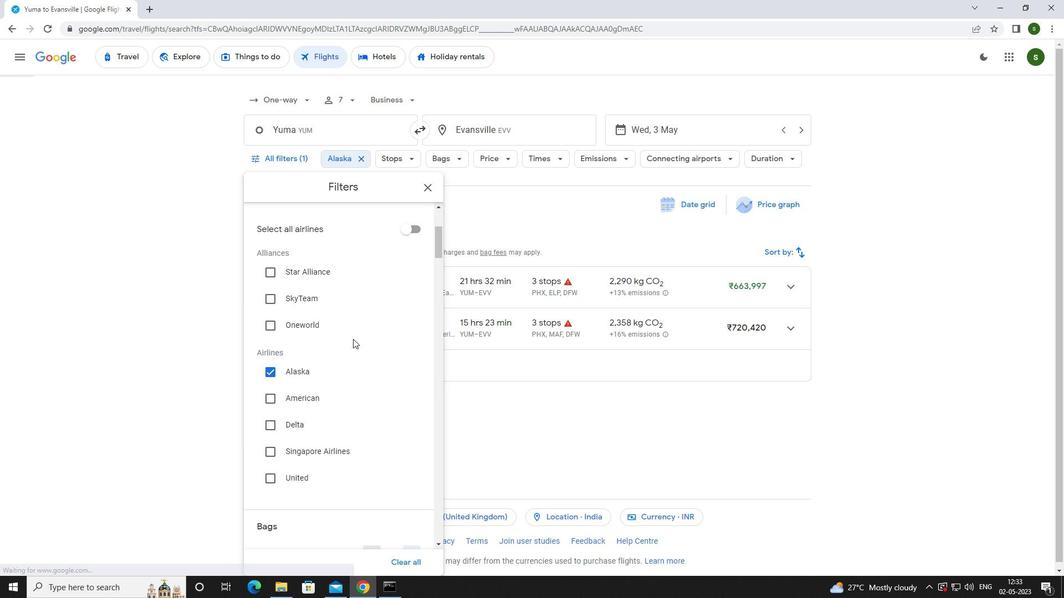 
Action: Mouse scrolled (353, 338) with delta (0, 0)
Screenshot: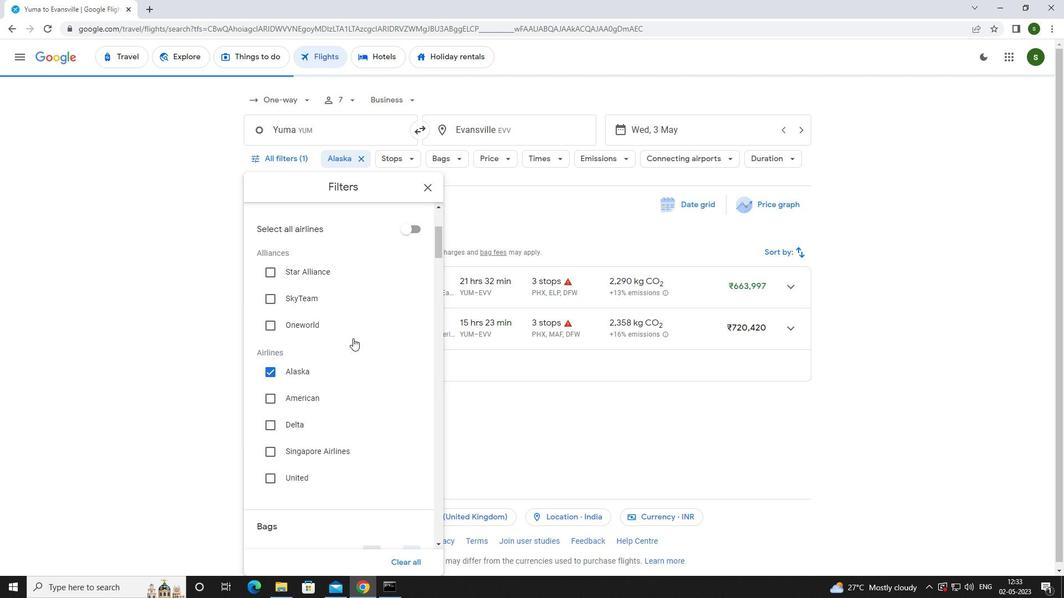 
Action: Mouse scrolled (353, 338) with delta (0, 0)
Screenshot: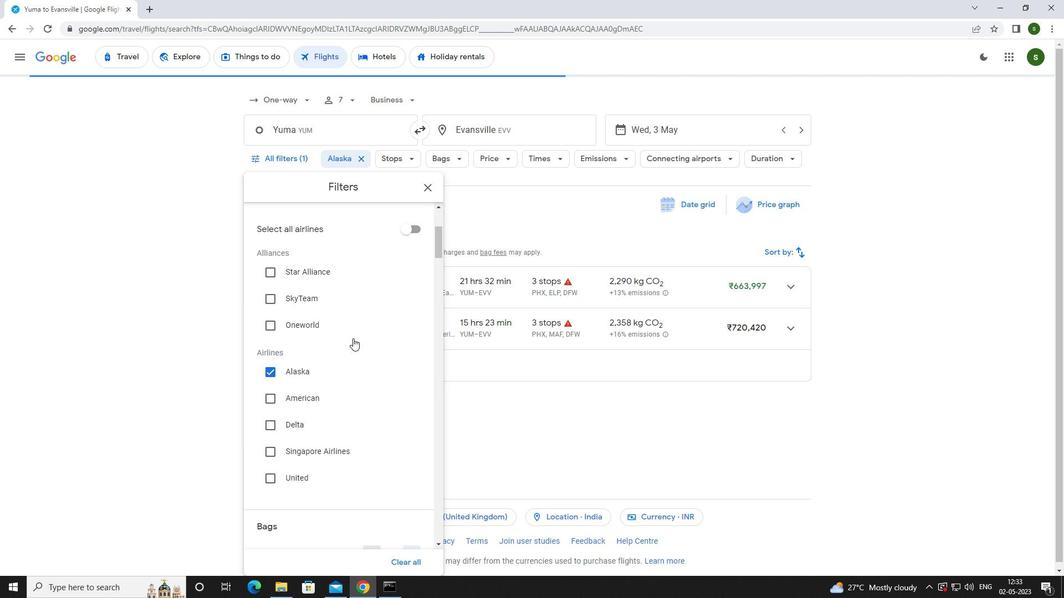 
Action: Mouse scrolled (353, 338) with delta (0, 0)
Screenshot: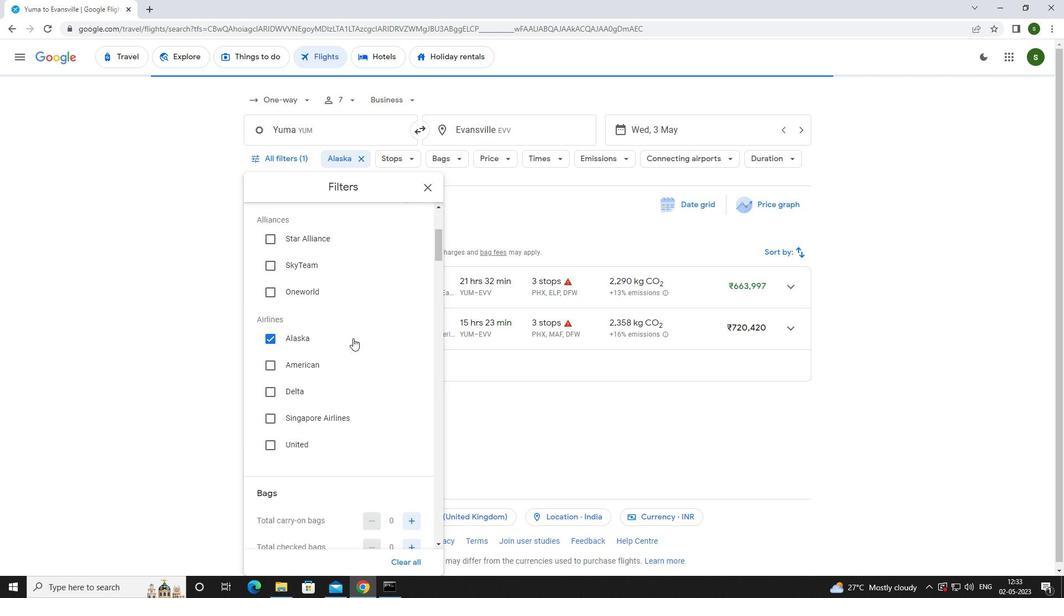 
Action: Mouse scrolled (353, 338) with delta (0, 0)
Screenshot: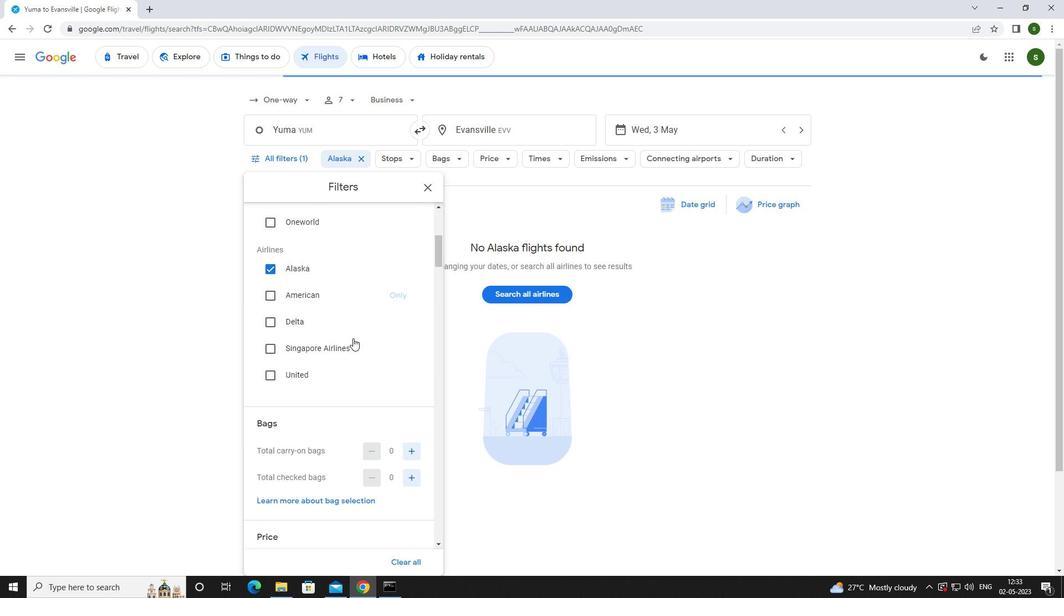 
Action: Mouse moved to (361, 366)
Screenshot: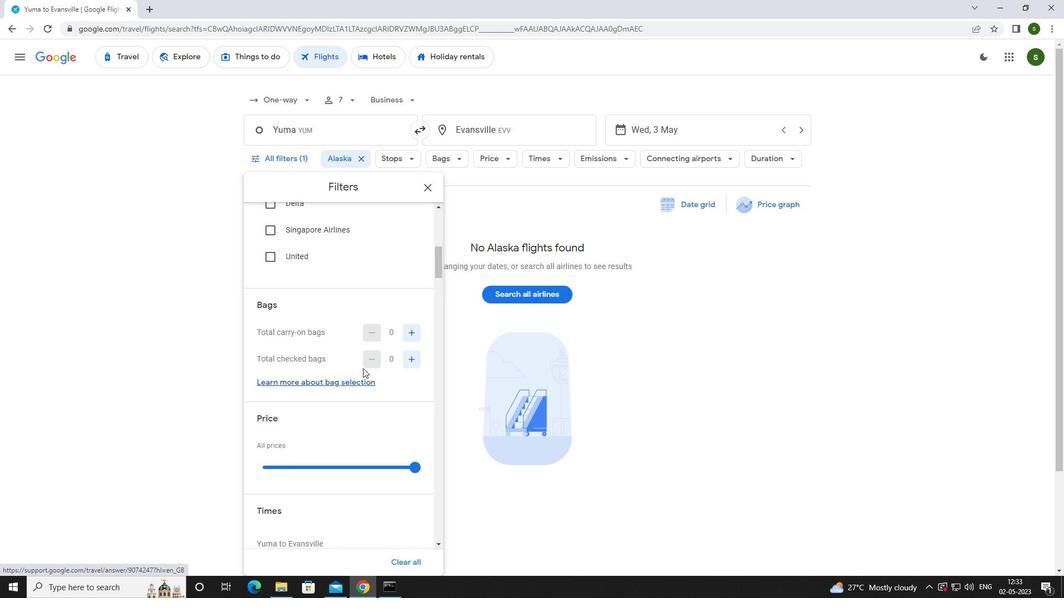 
Action: Mouse scrolled (361, 366) with delta (0, 0)
Screenshot: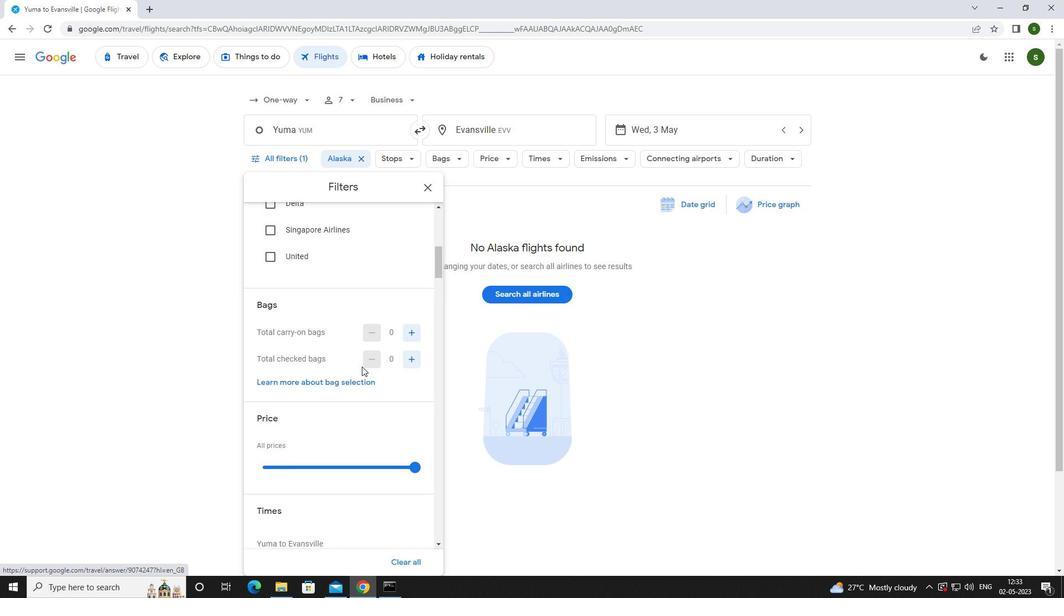 
Action: Mouse scrolled (361, 366) with delta (0, 0)
Screenshot: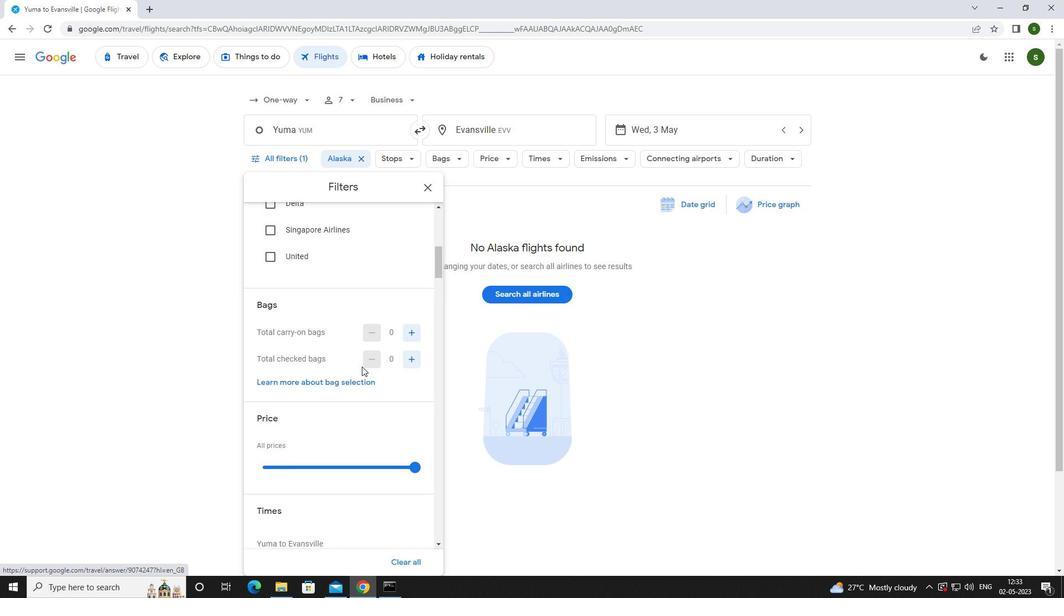 
Action: Mouse moved to (414, 355)
Screenshot: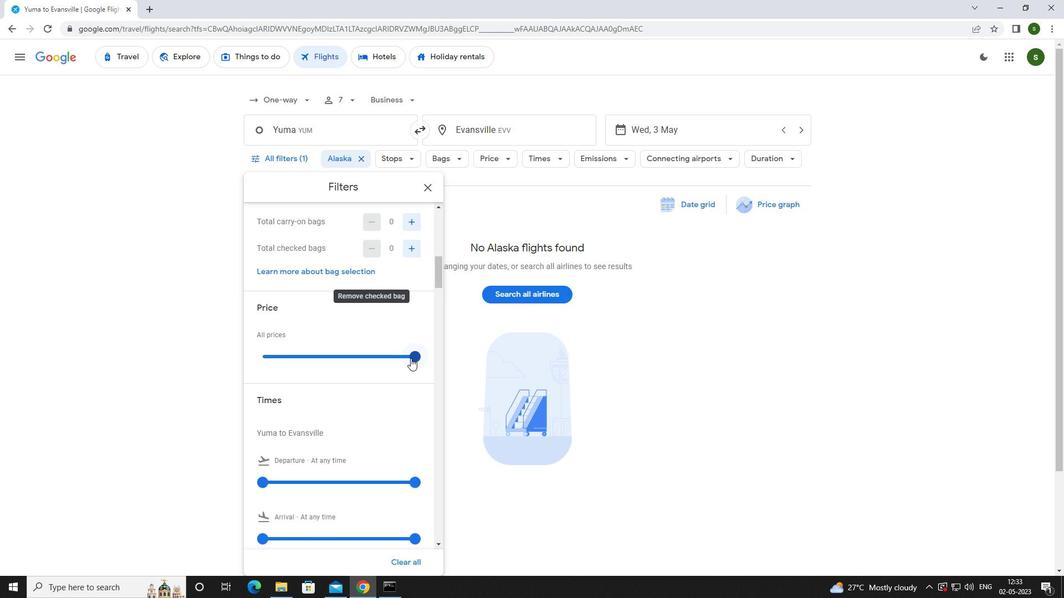 
Action: Mouse pressed left at (414, 355)
Screenshot: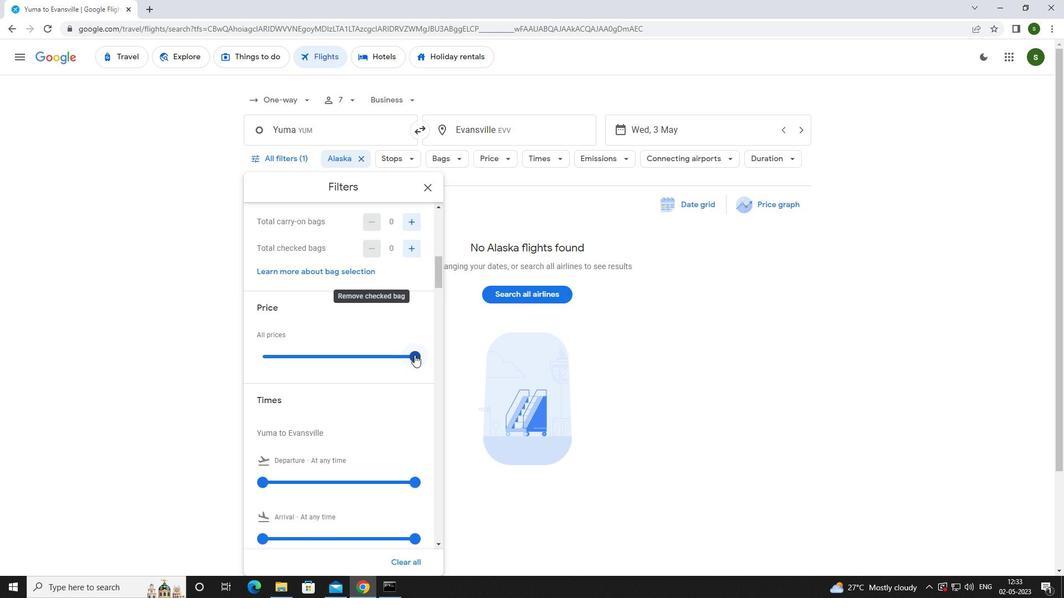 
Action: Mouse moved to (310, 353)
Screenshot: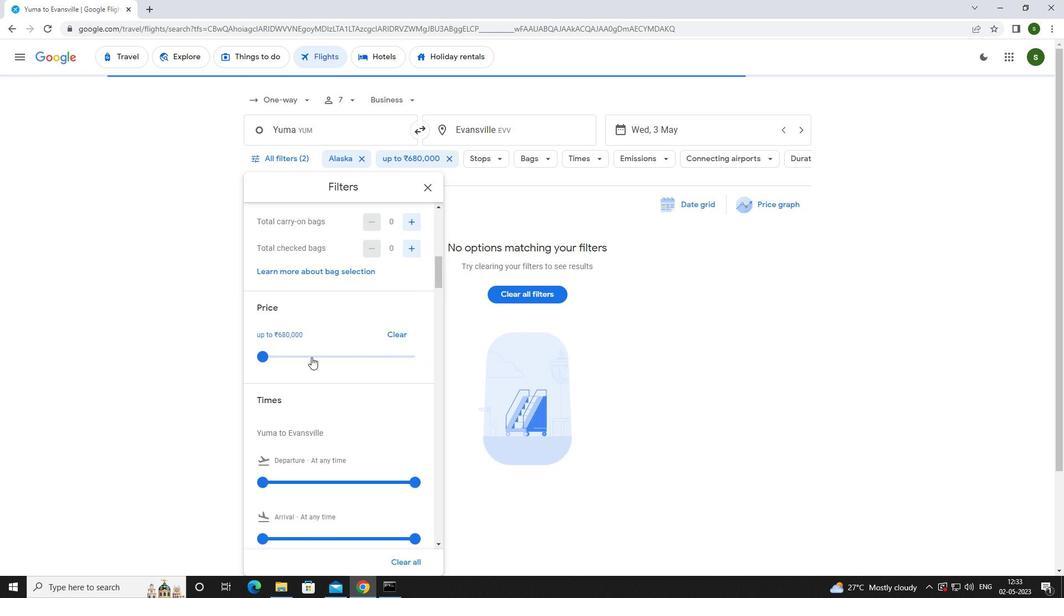 
Action: Mouse scrolled (310, 352) with delta (0, 0)
Screenshot: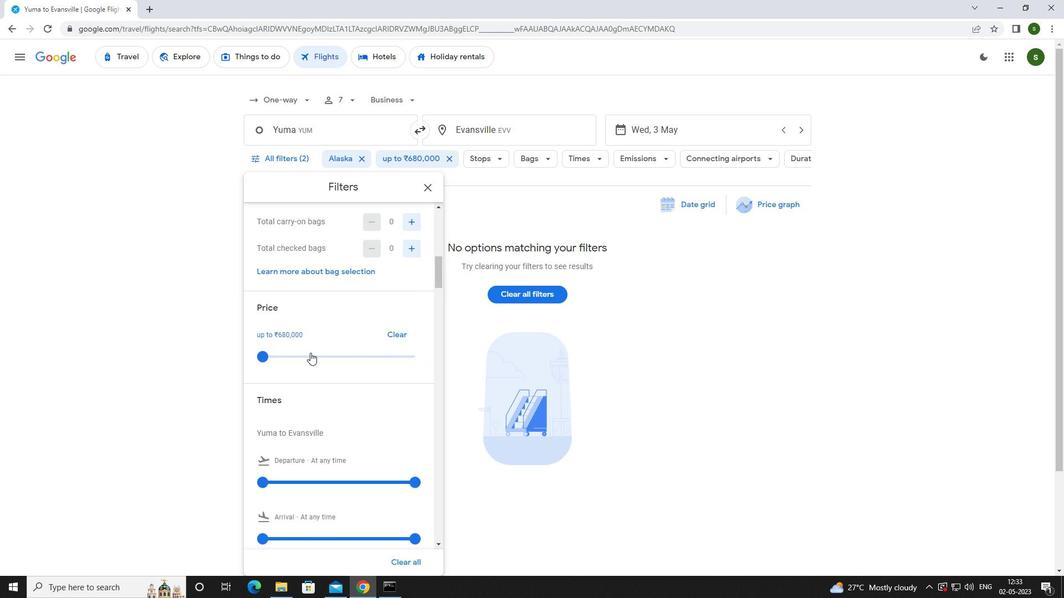 
Action: Mouse moved to (309, 353)
Screenshot: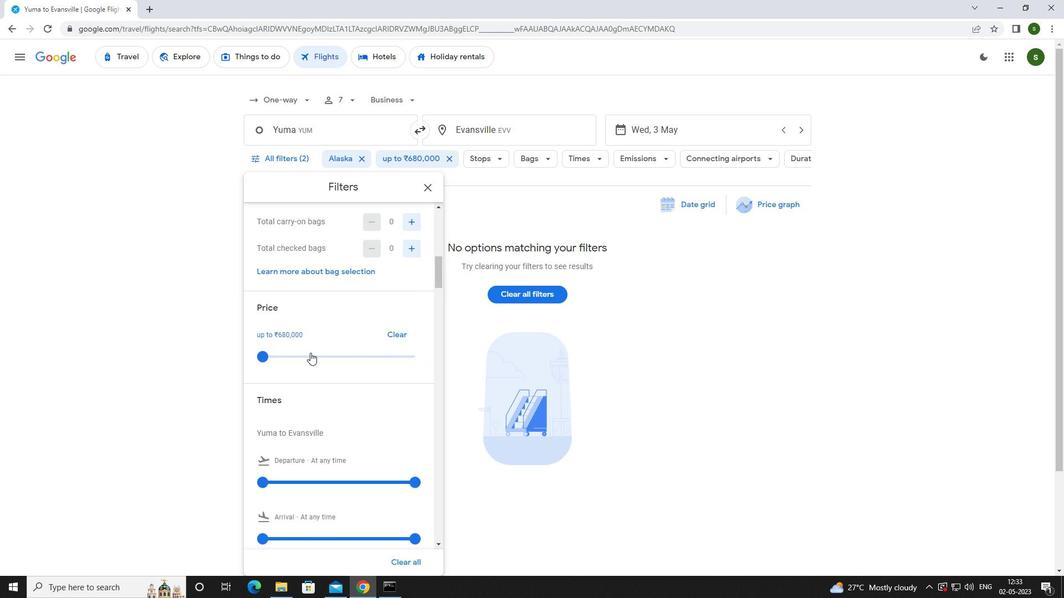 
Action: Mouse scrolled (309, 352) with delta (0, 0)
Screenshot: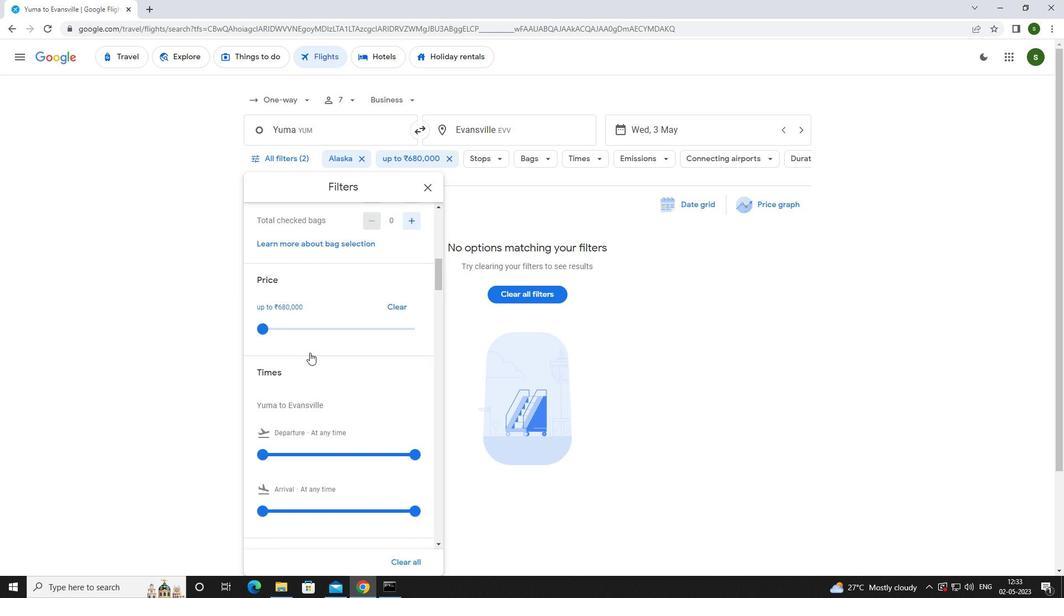 
Action: Mouse moved to (259, 369)
Screenshot: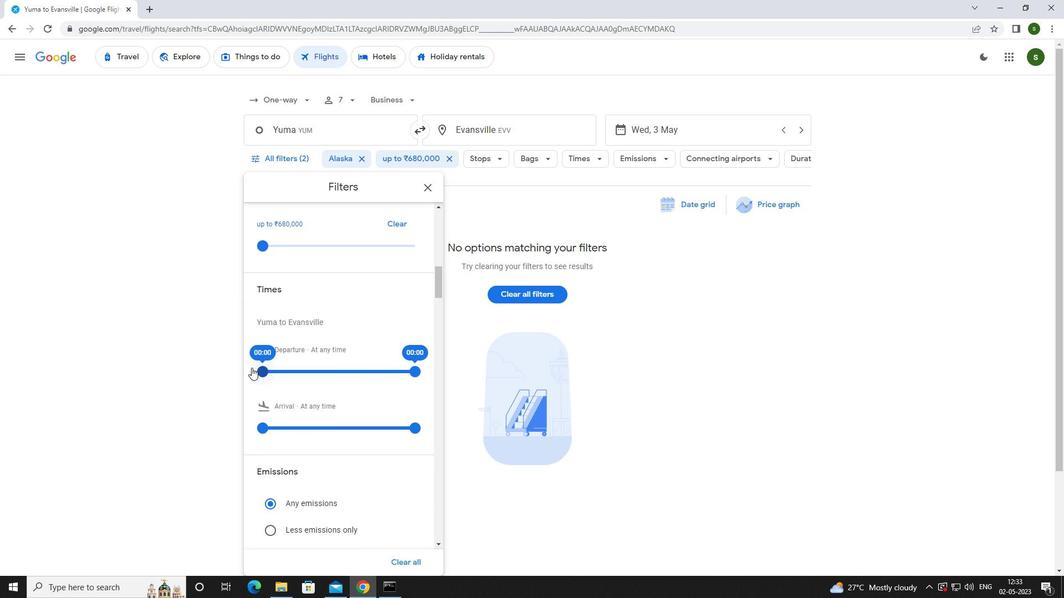 
Action: Mouse pressed left at (259, 369)
Screenshot: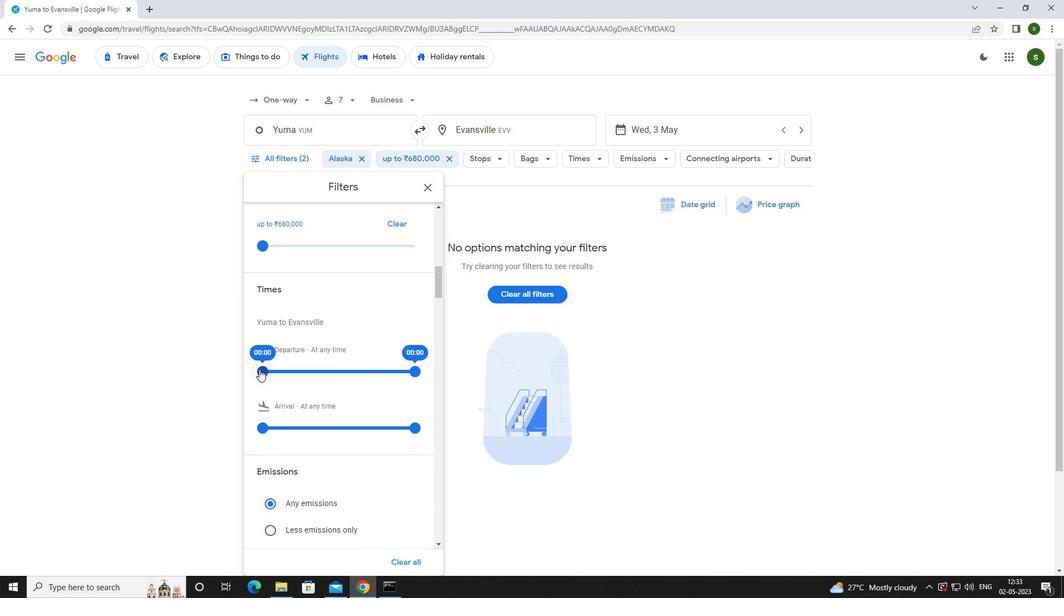 
Action: Mouse moved to (636, 344)
Screenshot: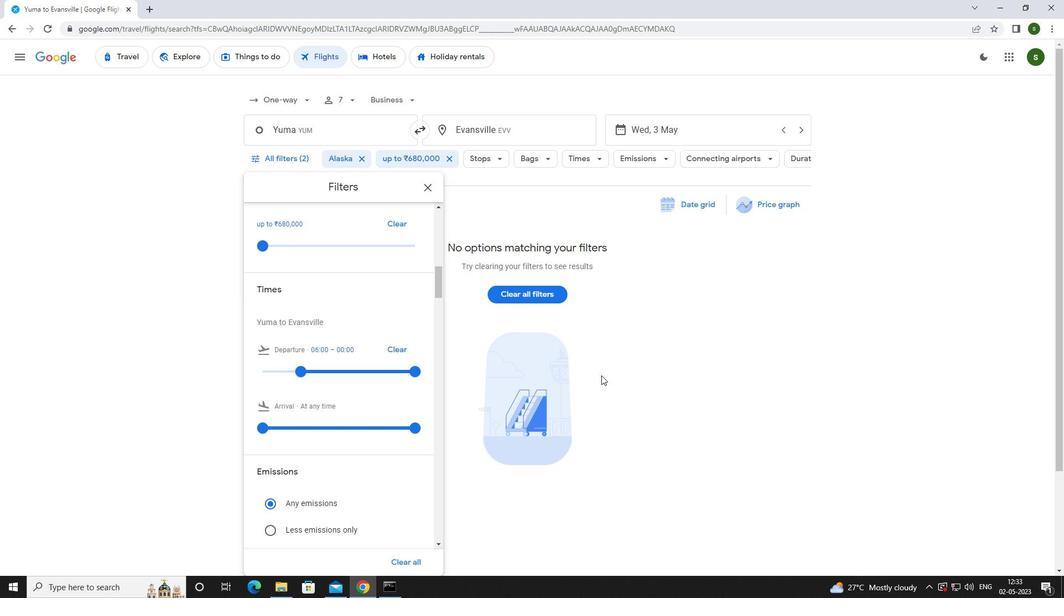 
Action: Mouse pressed left at (636, 344)
Screenshot: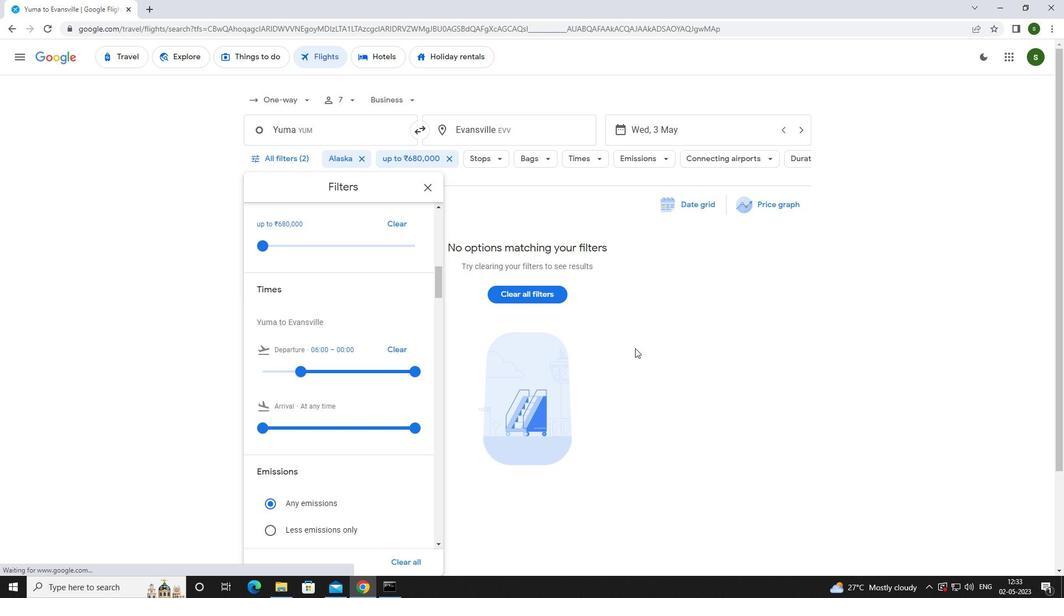 
Action: Mouse moved to (637, 343)
Screenshot: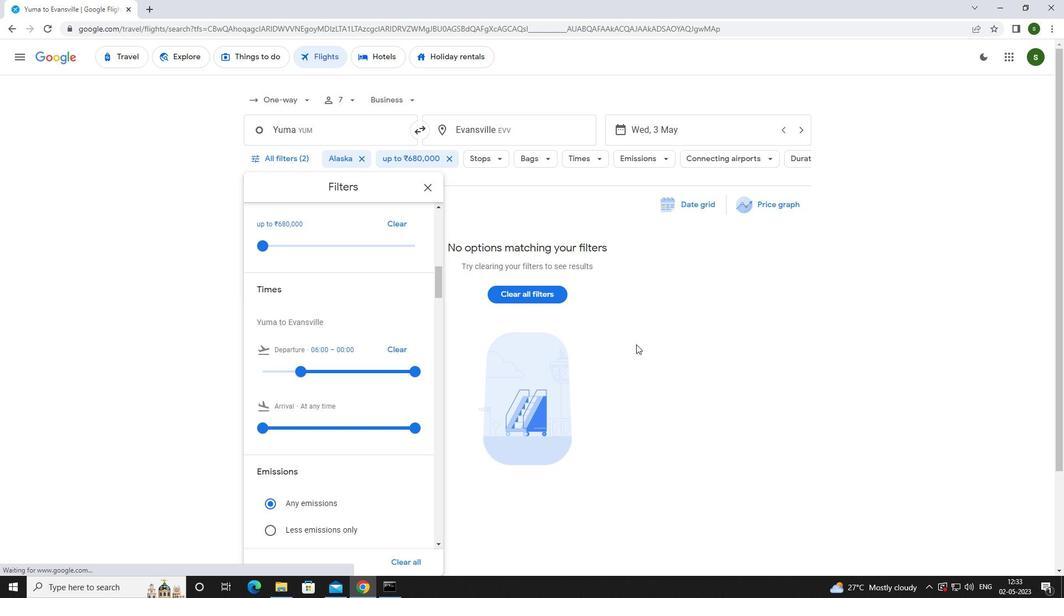
